 Task: Look for space in Ives Estates, United States from 10th July, 2023 to 15th July, 2023 for 7 adults in price range Rs.10000 to Rs.15000. Place can be entire place or shared room with 4 bedrooms having 7 beds and 4 bathrooms. Property type can be house, flat, guest house. Amenities needed are: wifi, TV, free parkinig on premises, gym, breakfast. Booking option can be shelf check-in. Required host language is English.
Action: Mouse moved to (409, 84)
Screenshot: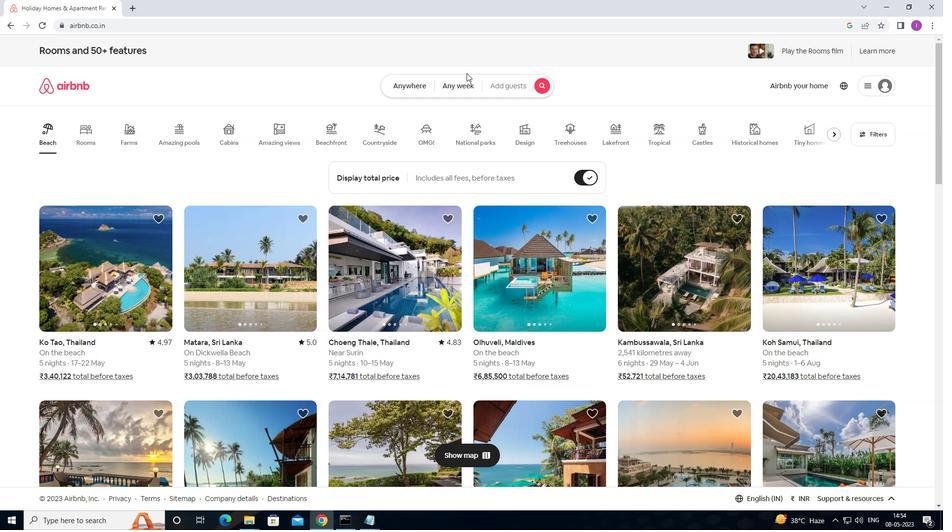 
Action: Mouse pressed left at (409, 84)
Screenshot: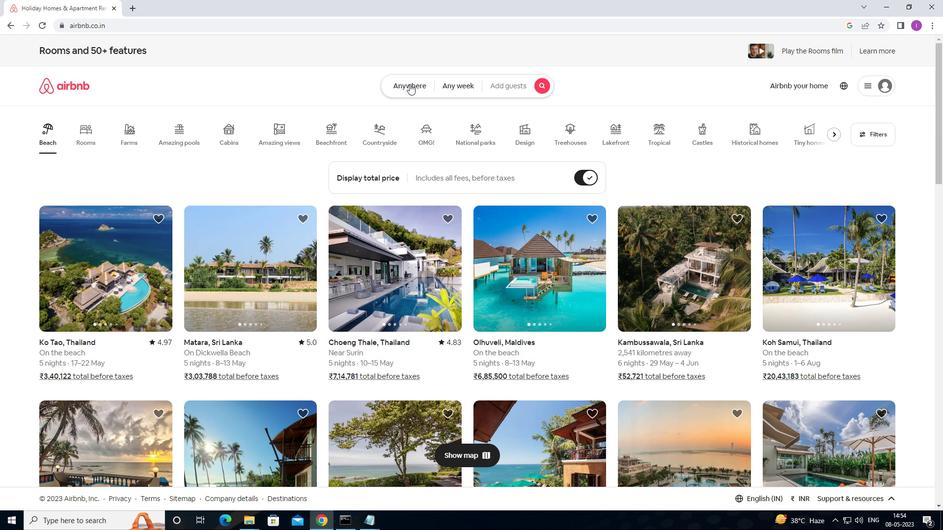 
Action: Mouse moved to (304, 128)
Screenshot: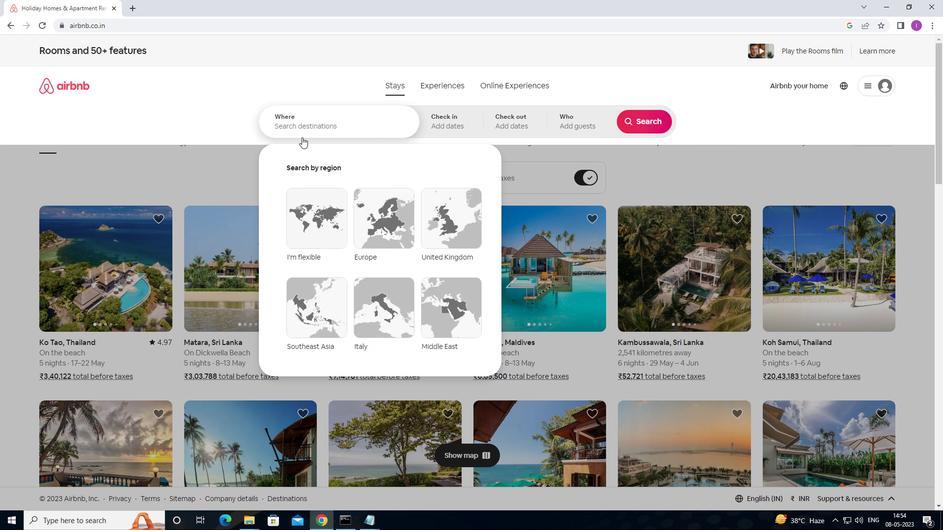 
Action: Mouse pressed left at (304, 128)
Screenshot: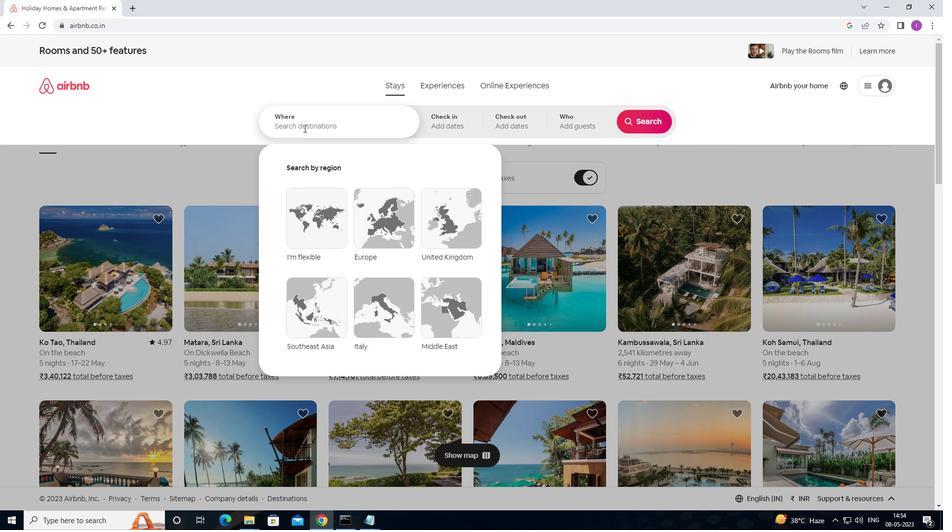 
Action: Mouse moved to (380, 122)
Screenshot: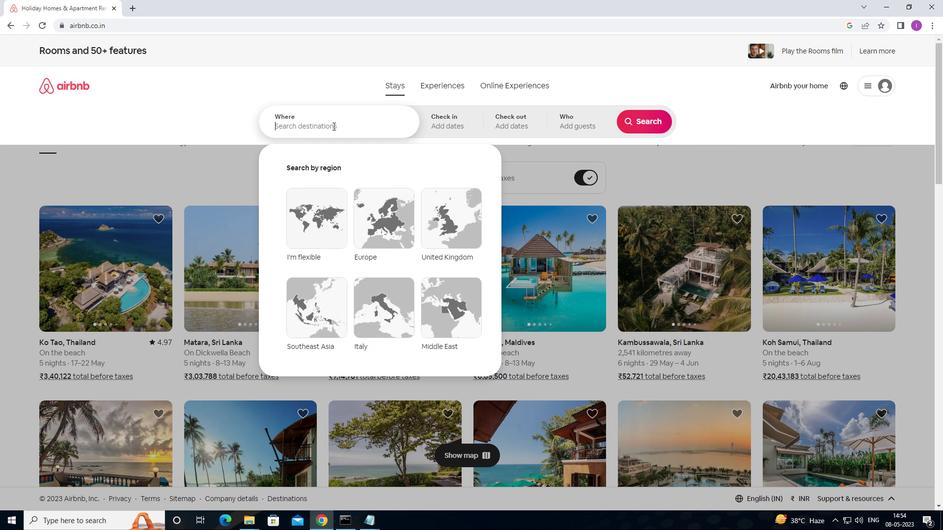 
Action: Key pressed <Key.shift><Key.shift><Key.shift><Key.shift>E<Key.backspace><Key.shift><Key.shift><Key.shift><Key.shift><Key.shift><Key.shift><Key.shift><Key.shift><Key.shift><Key.shift>IVES<Key.space><Key.shift>ESTATES,<Key.shift>UNITED<Key.space>SSTATES
Screenshot: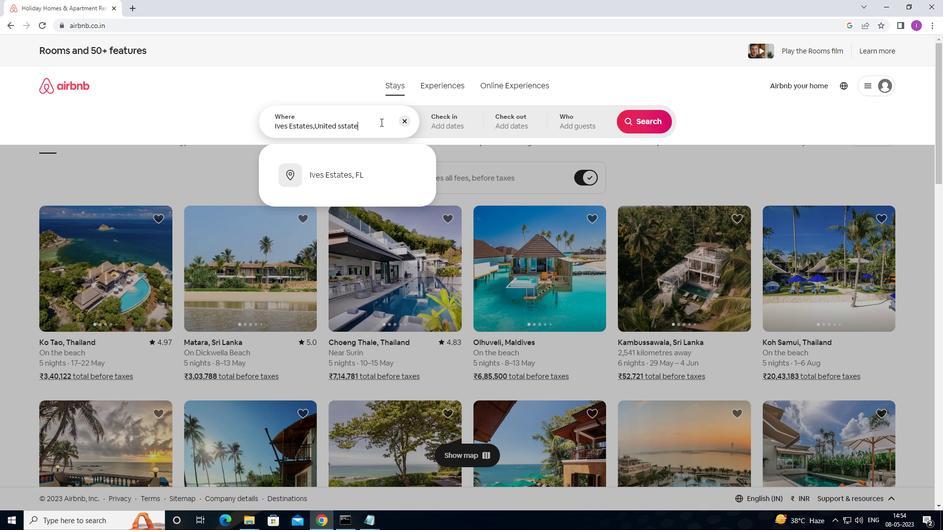
Action: Mouse moved to (339, 124)
Screenshot: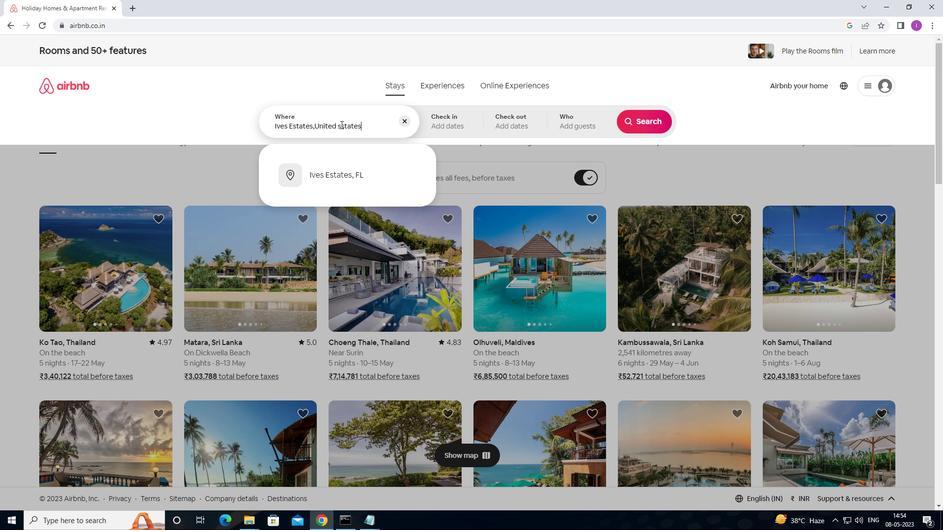 
Action: Mouse pressed left at (339, 124)
Screenshot: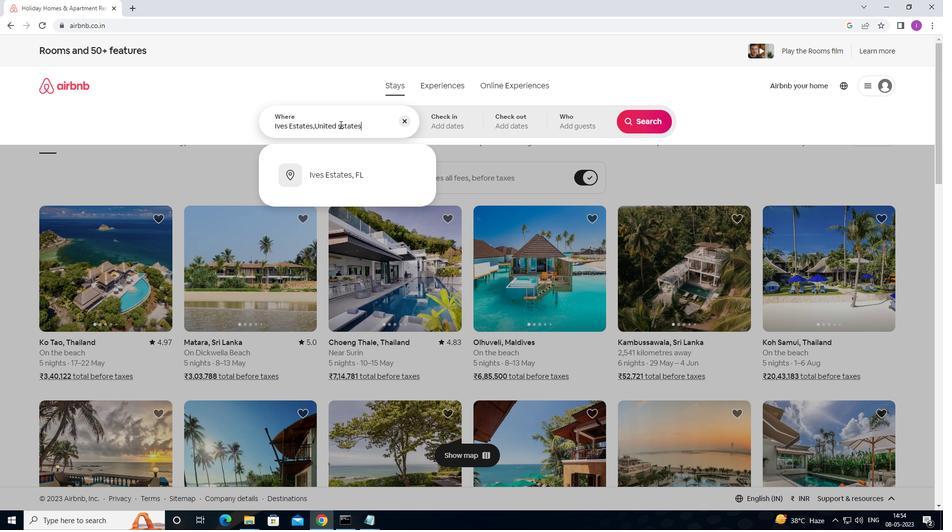 
Action: Mouse moved to (359, 132)
Screenshot: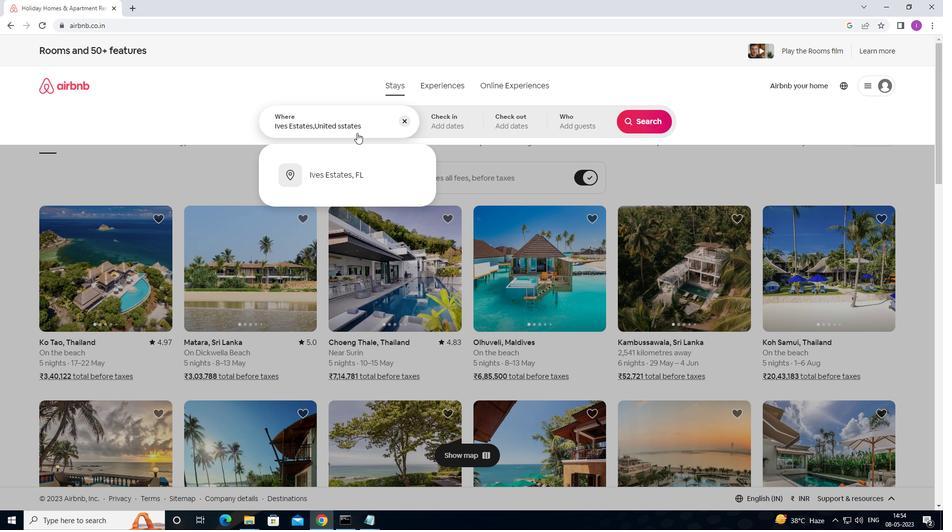 
Action: Key pressed <Key.backspace>
Screenshot: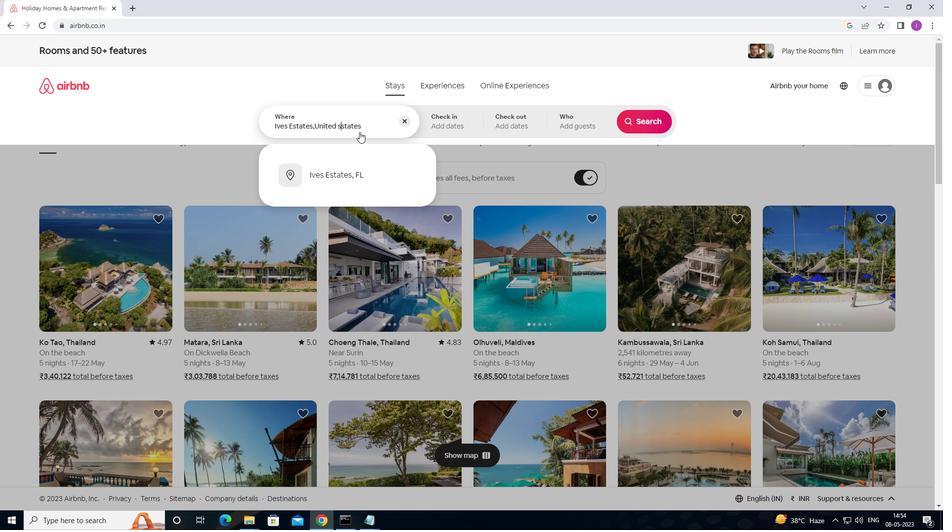 
Action: Mouse moved to (460, 127)
Screenshot: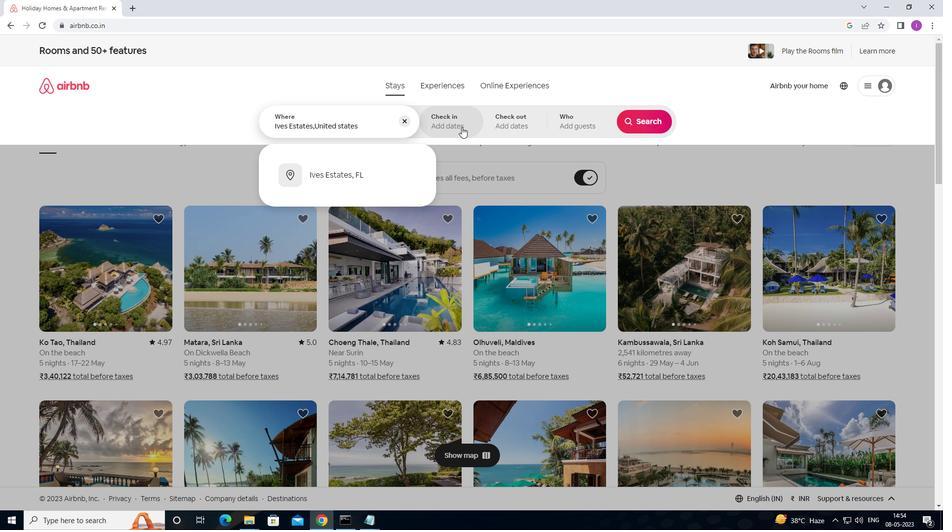 
Action: Mouse pressed left at (460, 127)
Screenshot: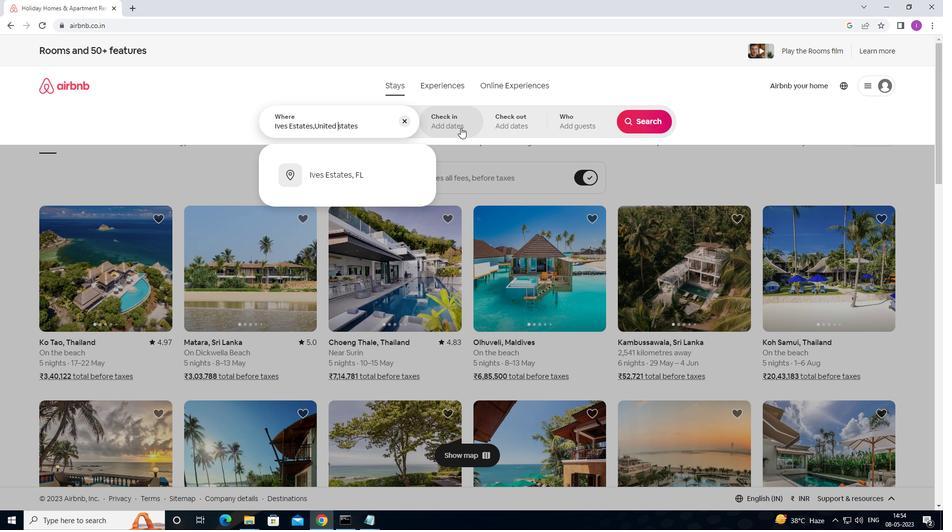 
Action: Mouse moved to (643, 202)
Screenshot: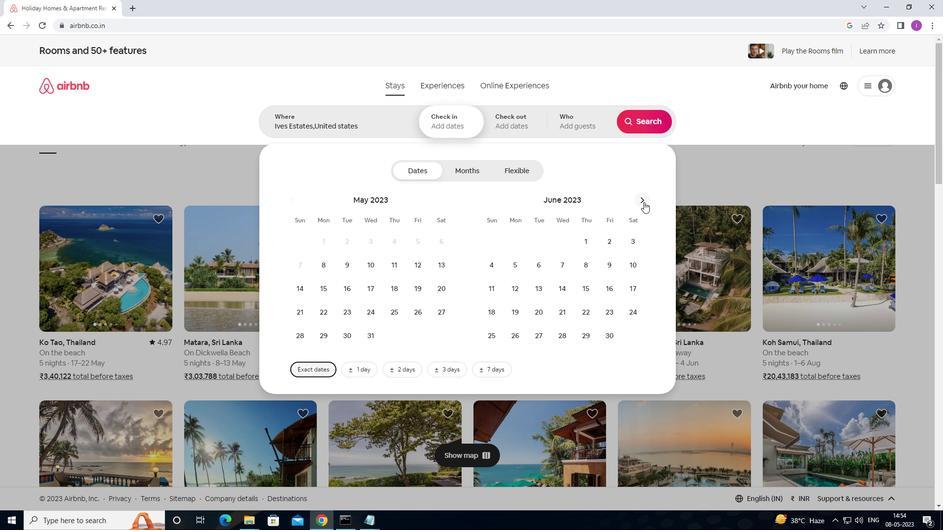 
Action: Mouse pressed left at (643, 202)
Screenshot: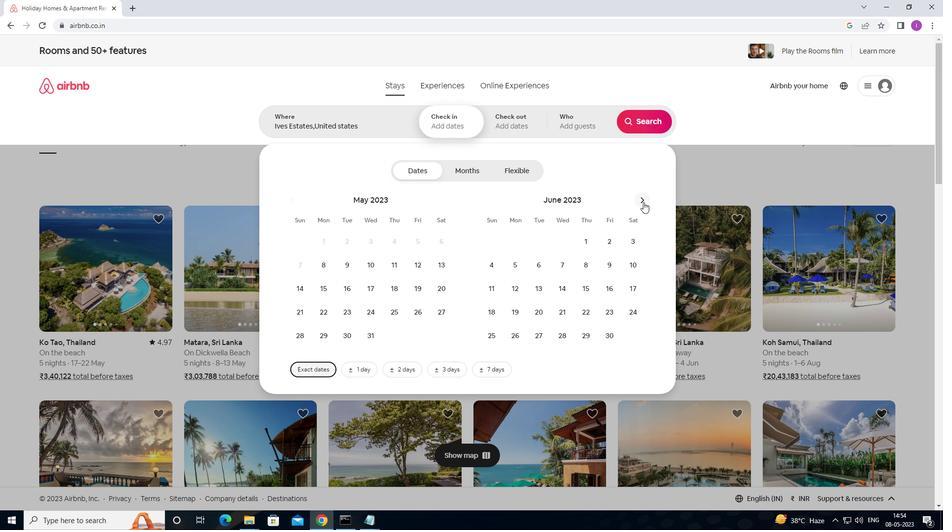 
Action: Mouse pressed left at (643, 202)
Screenshot: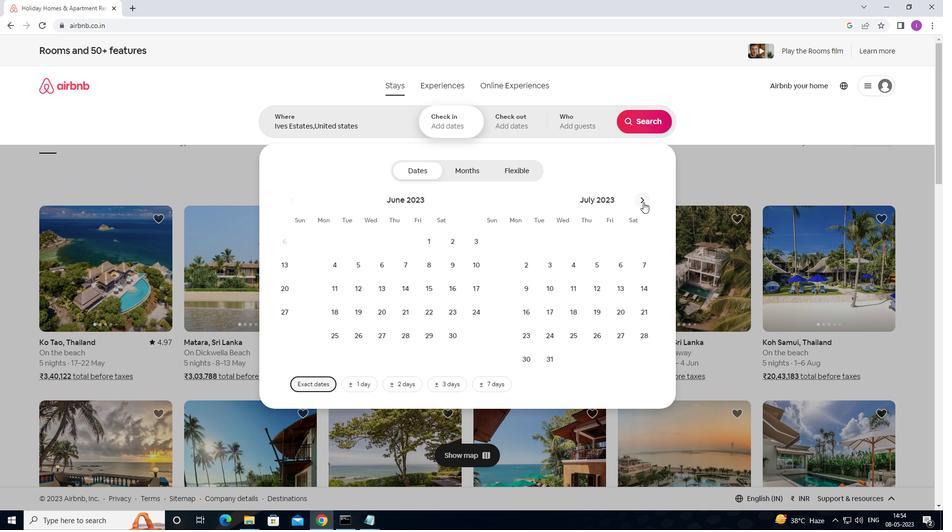 
Action: Mouse moved to (319, 288)
Screenshot: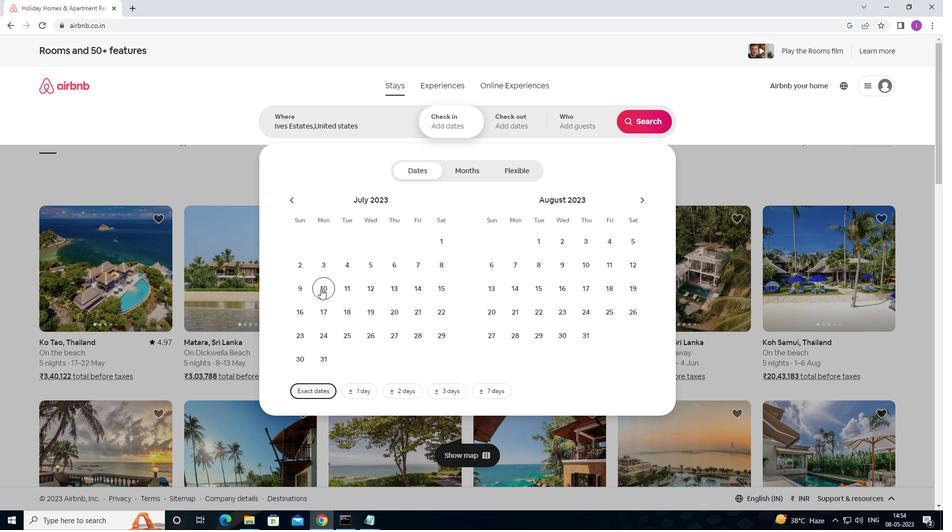 
Action: Mouse pressed left at (319, 288)
Screenshot: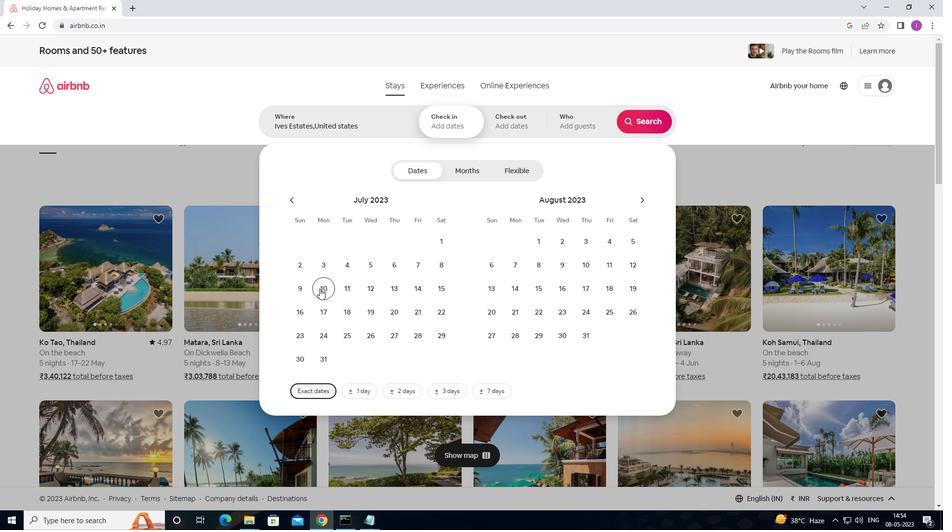 
Action: Mouse moved to (441, 295)
Screenshot: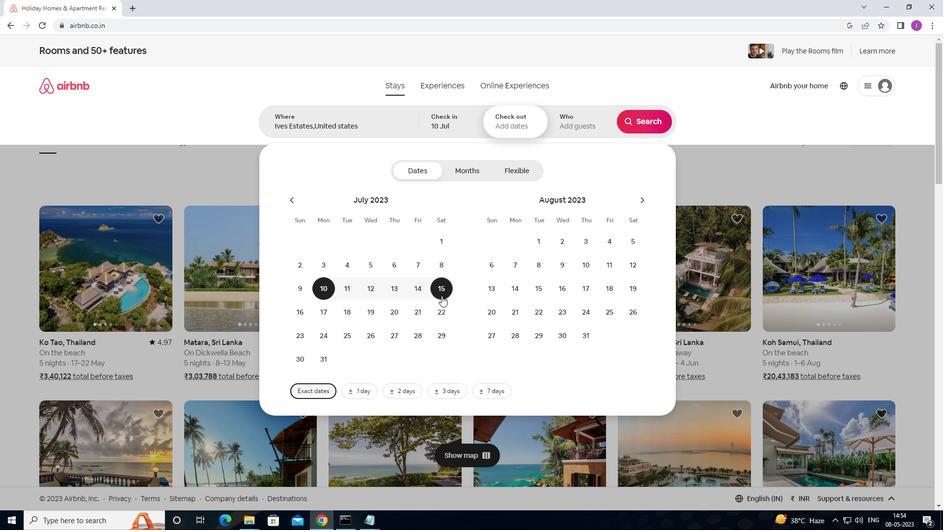 
Action: Mouse pressed left at (441, 295)
Screenshot: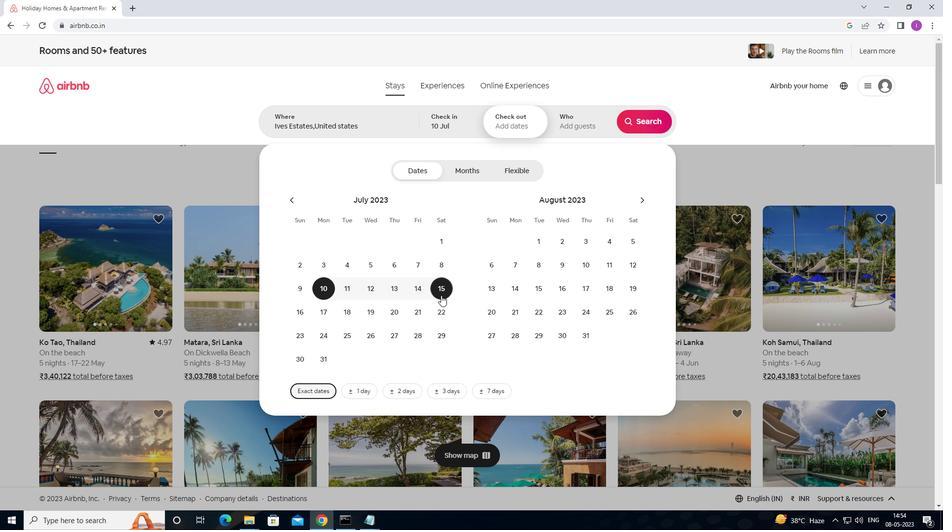 
Action: Mouse moved to (578, 133)
Screenshot: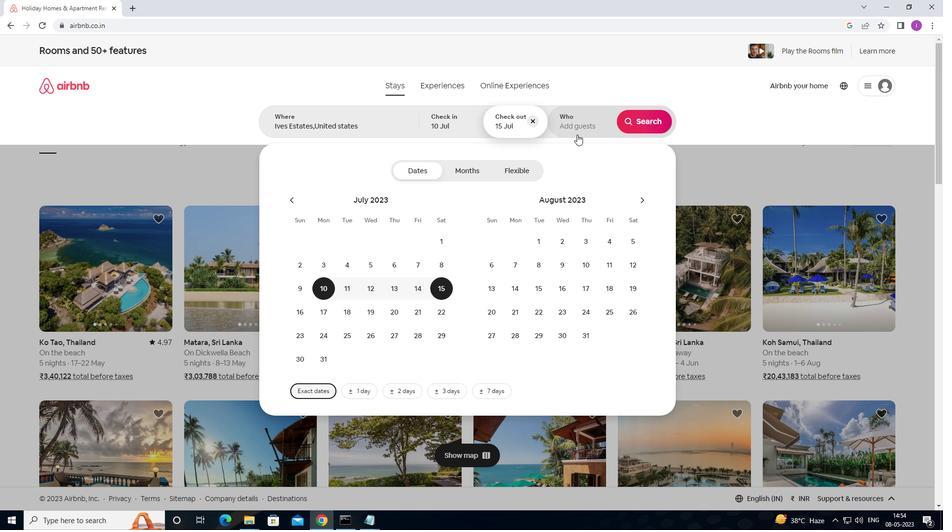 
Action: Mouse pressed left at (578, 133)
Screenshot: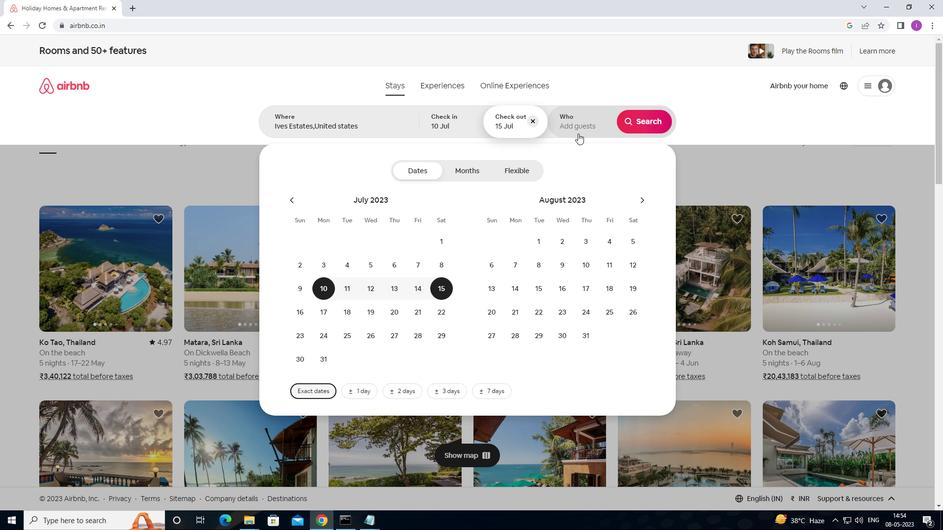
Action: Mouse moved to (648, 170)
Screenshot: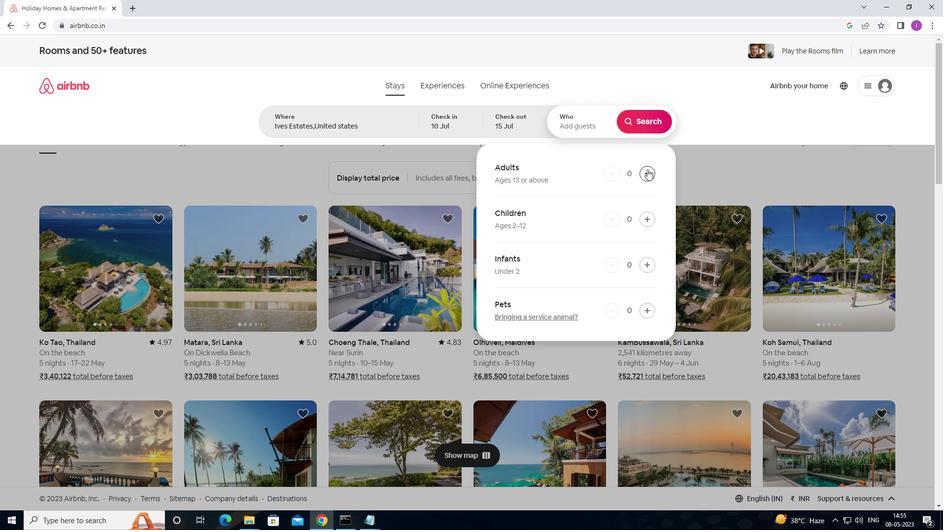 
Action: Mouse pressed left at (648, 170)
Screenshot: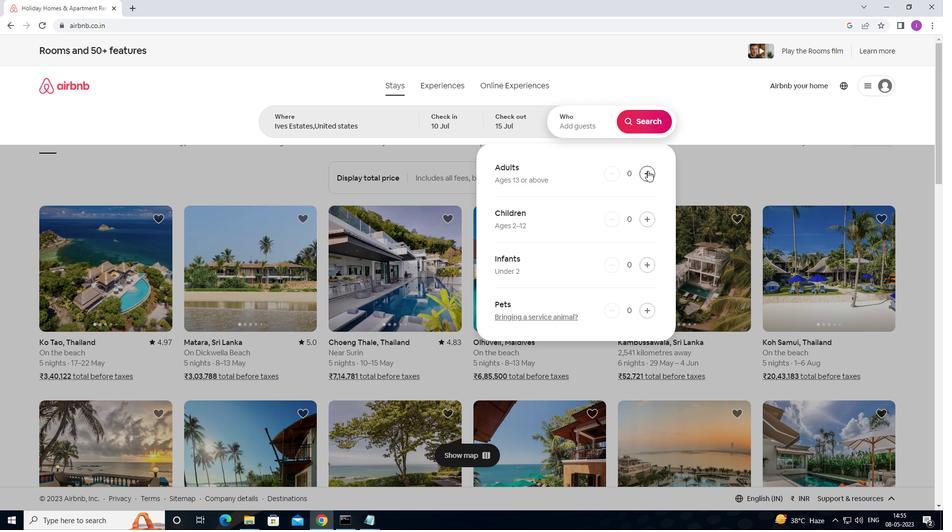 
Action: Mouse pressed left at (648, 170)
Screenshot: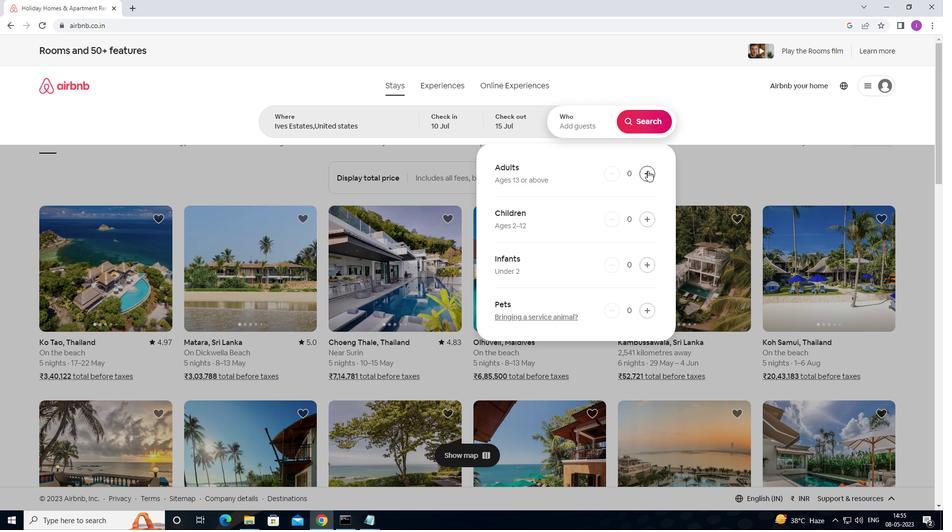 
Action: Mouse pressed left at (648, 170)
Screenshot: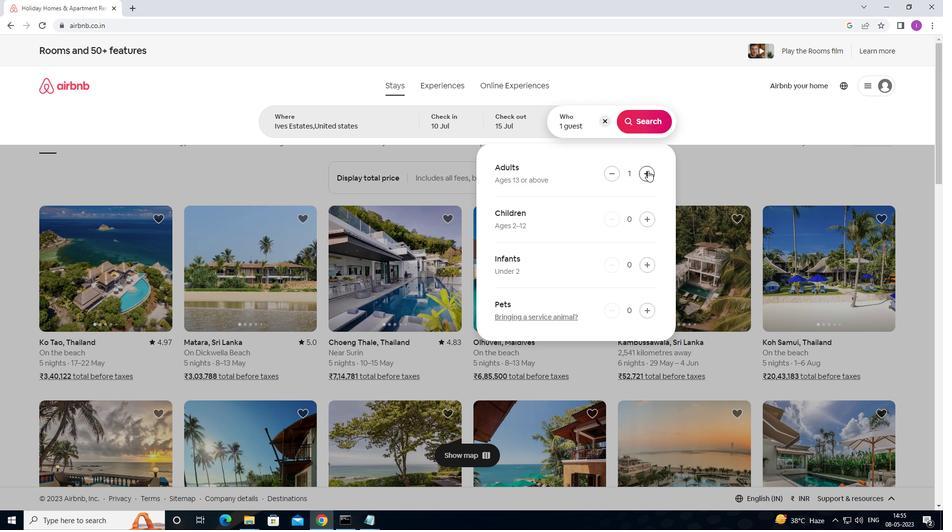 
Action: Mouse moved to (648, 170)
Screenshot: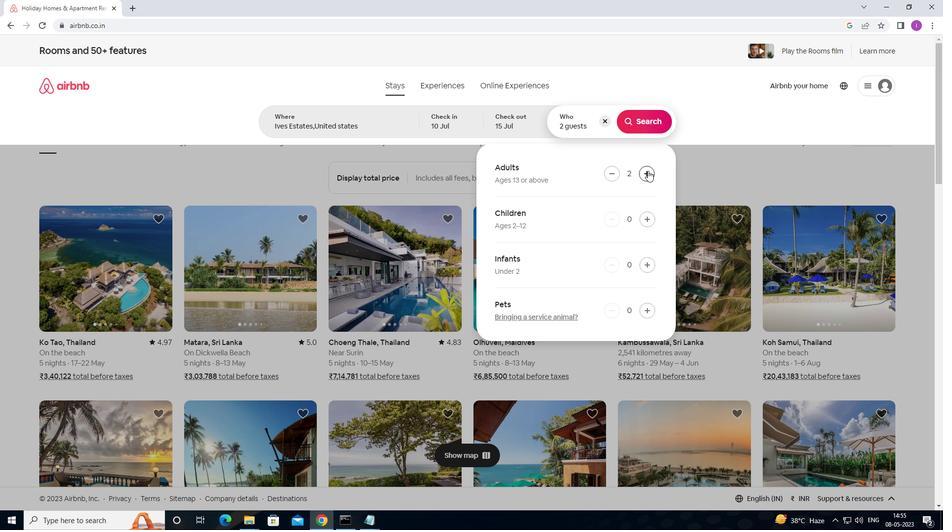 
Action: Mouse pressed left at (648, 170)
Screenshot: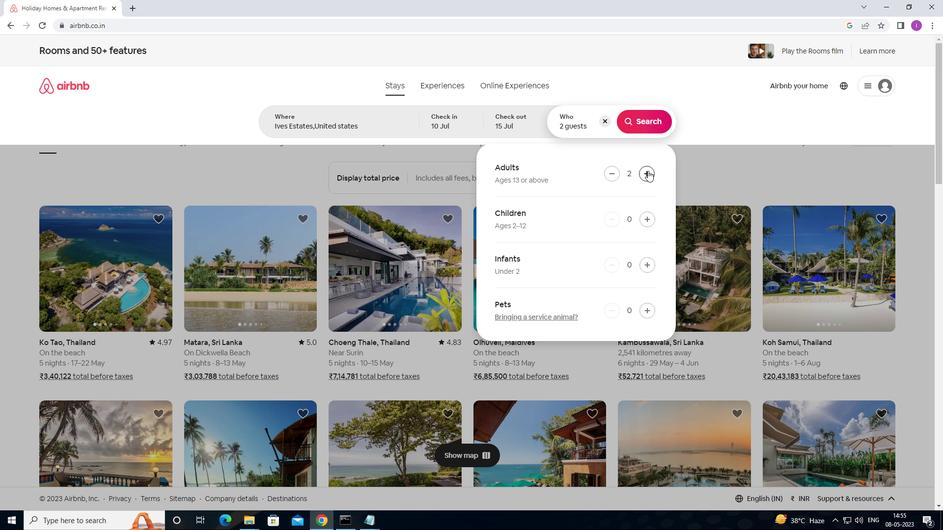 
Action: Mouse pressed left at (648, 170)
Screenshot: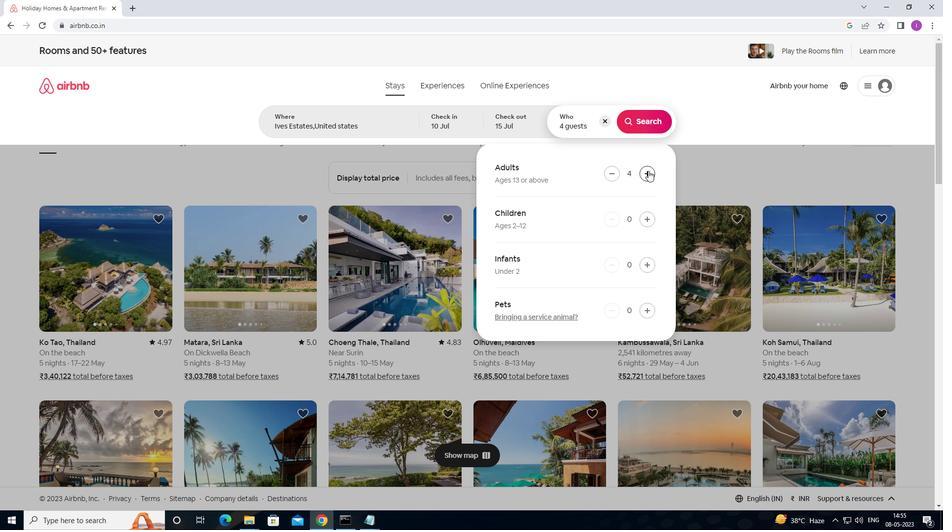 
Action: Mouse pressed left at (648, 170)
Screenshot: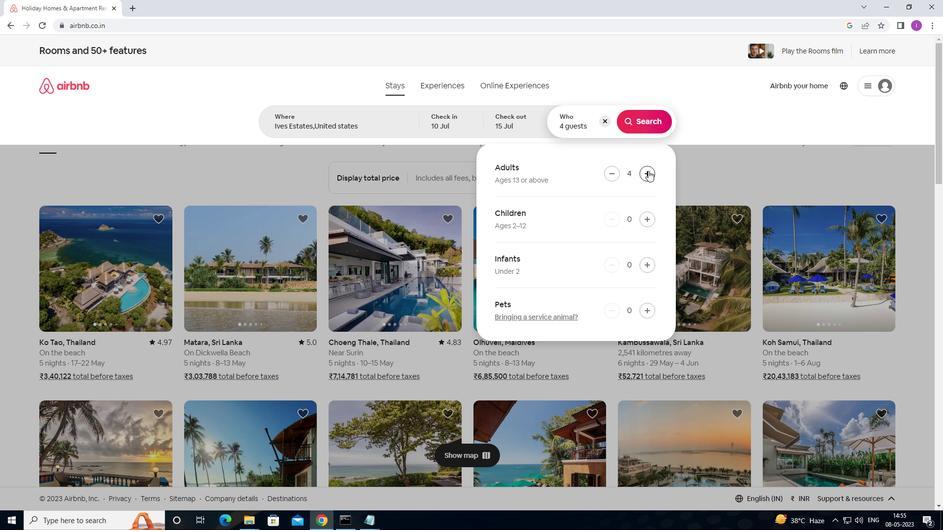 
Action: Mouse pressed left at (648, 170)
Screenshot: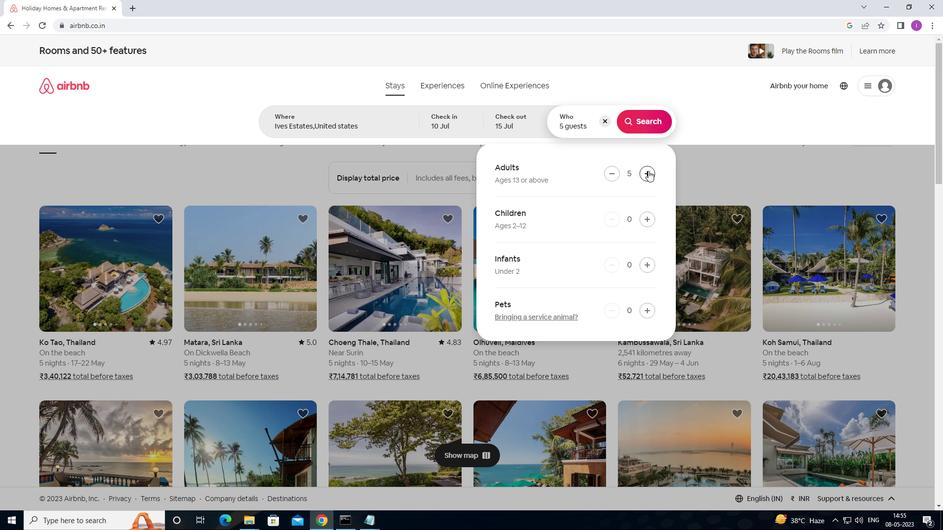 
Action: Mouse moved to (637, 119)
Screenshot: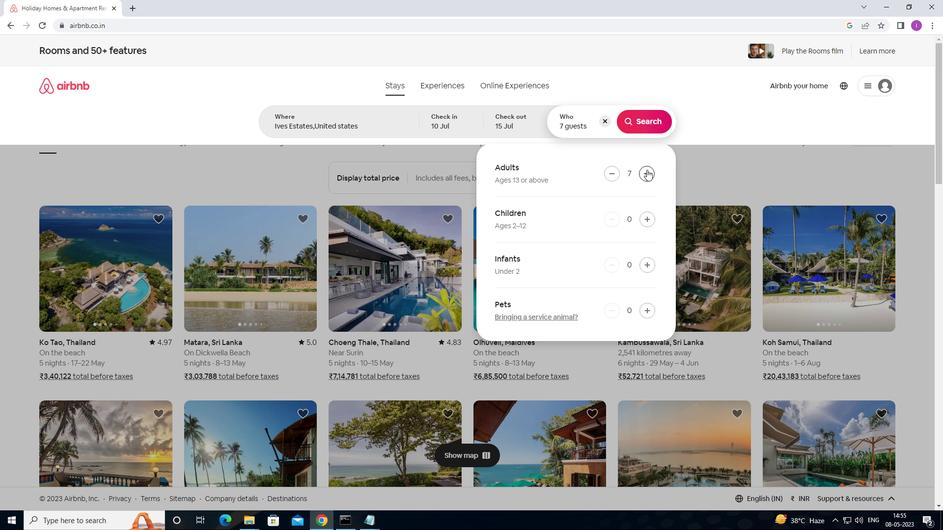 
Action: Mouse pressed left at (637, 119)
Screenshot: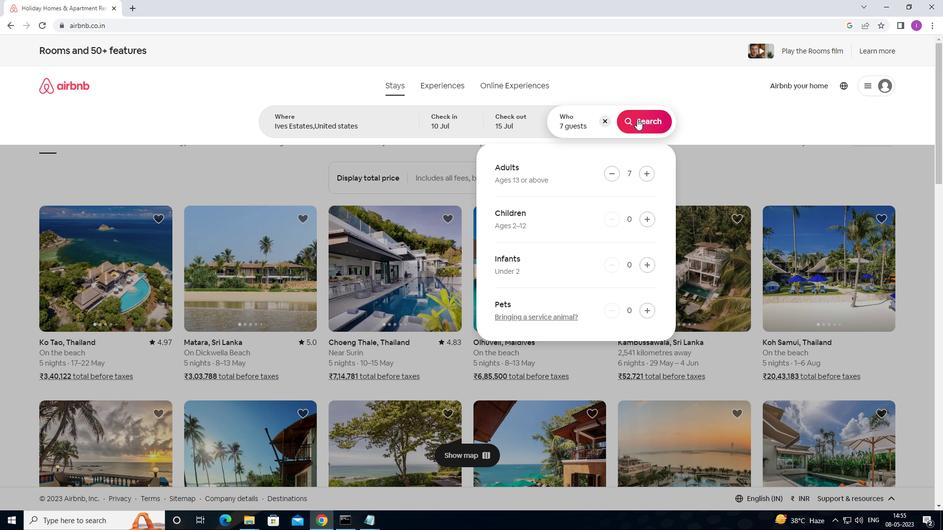 
Action: Mouse moved to (894, 95)
Screenshot: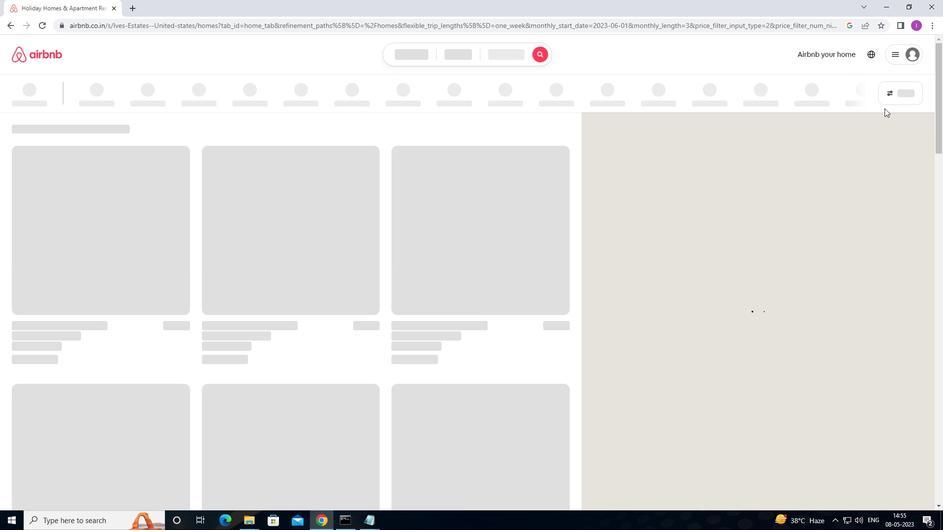 
Action: Mouse pressed left at (894, 95)
Screenshot: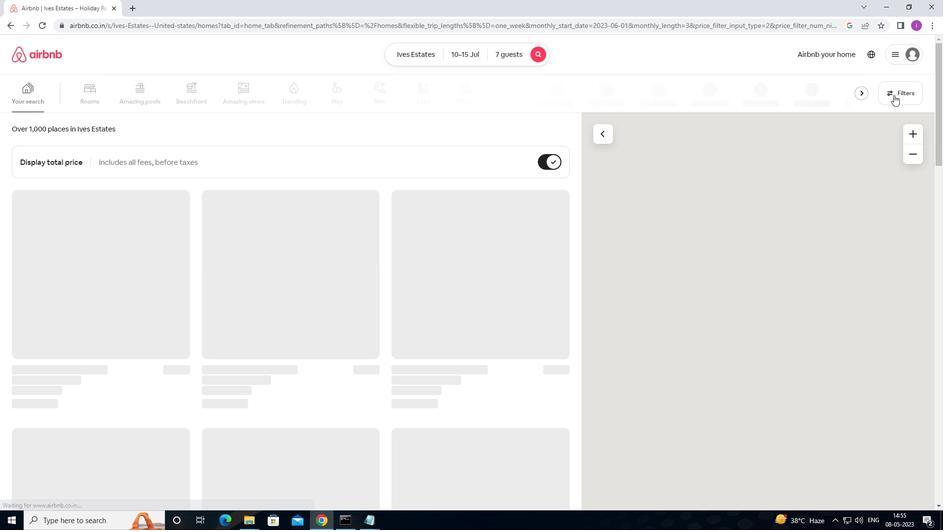 
Action: Mouse pressed left at (894, 95)
Screenshot: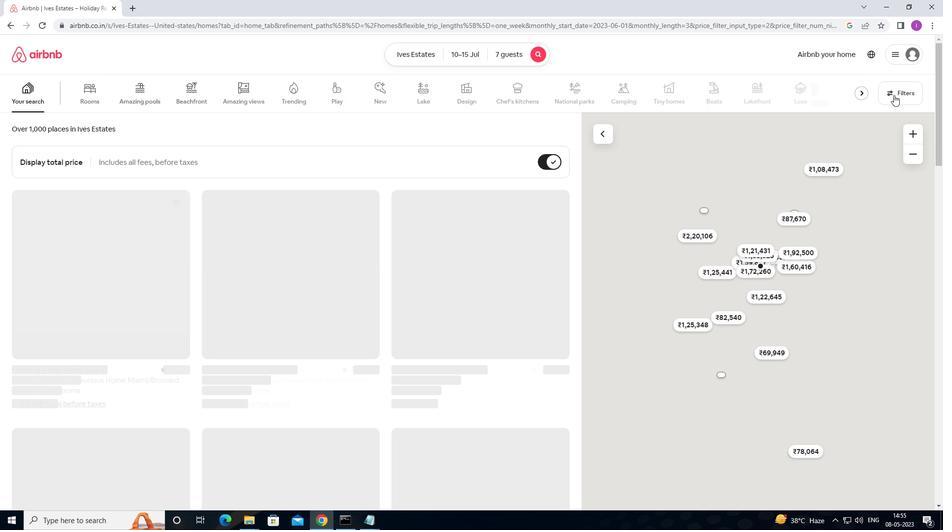 
Action: Mouse moved to (910, 98)
Screenshot: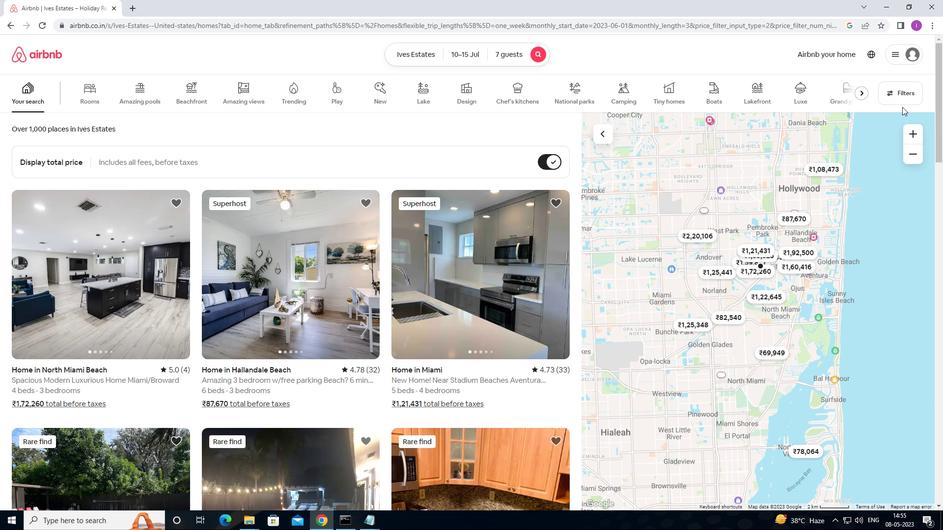 
Action: Mouse pressed left at (910, 98)
Screenshot: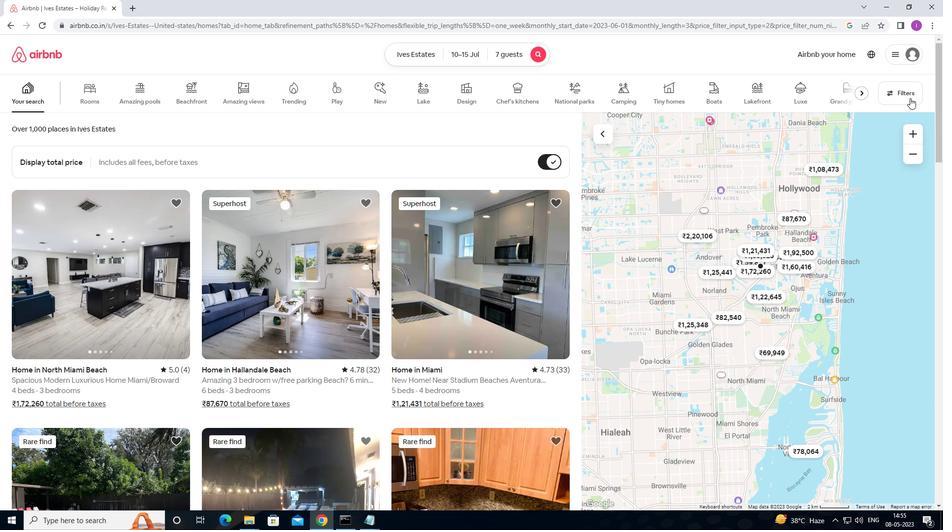 
Action: Mouse moved to (348, 335)
Screenshot: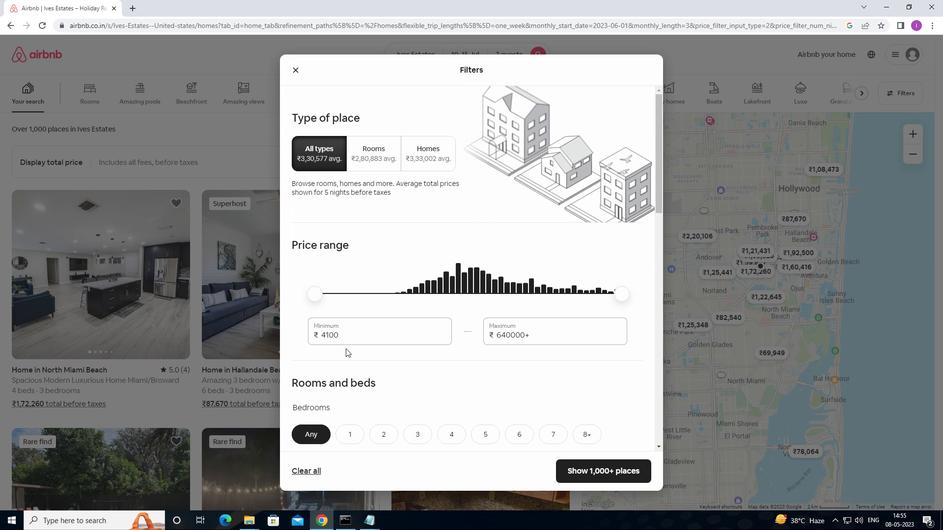 
Action: Mouse pressed left at (348, 335)
Screenshot: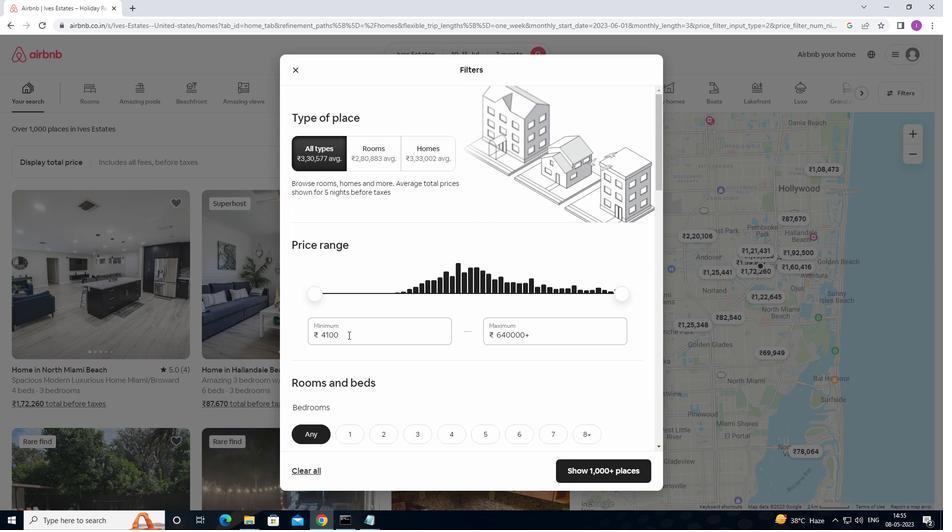
Action: Mouse moved to (336, 344)
Screenshot: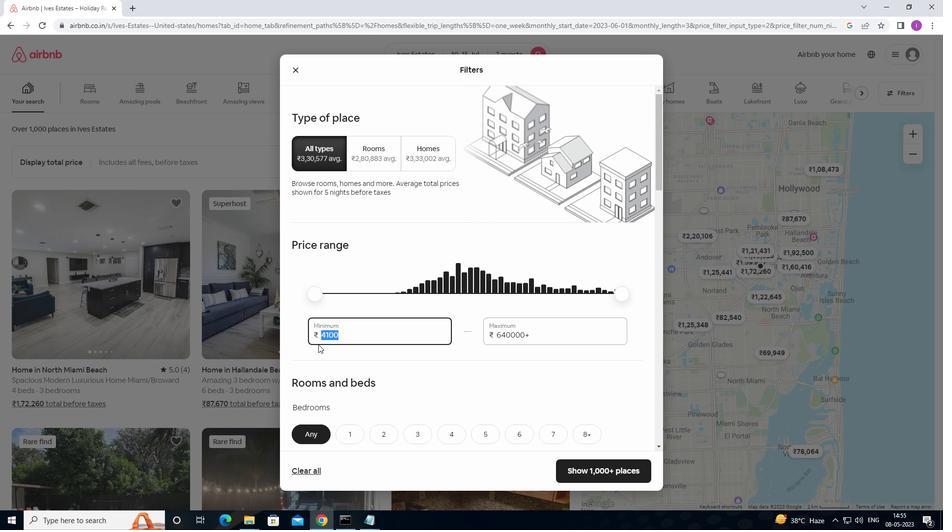 
Action: Key pressed 100
Screenshot: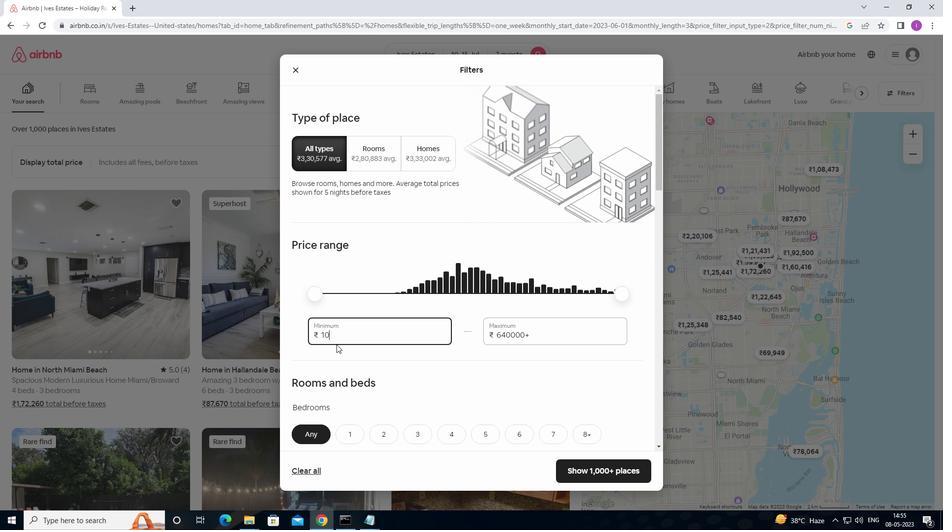 
Action: Mouse moved to (336, 344)
Screenshot: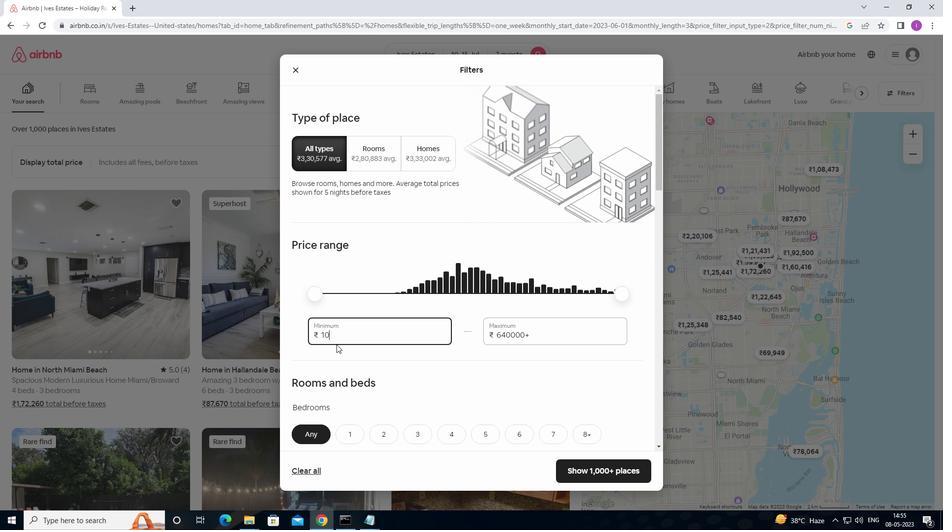 
Action: Key pressed 00
Screenshot: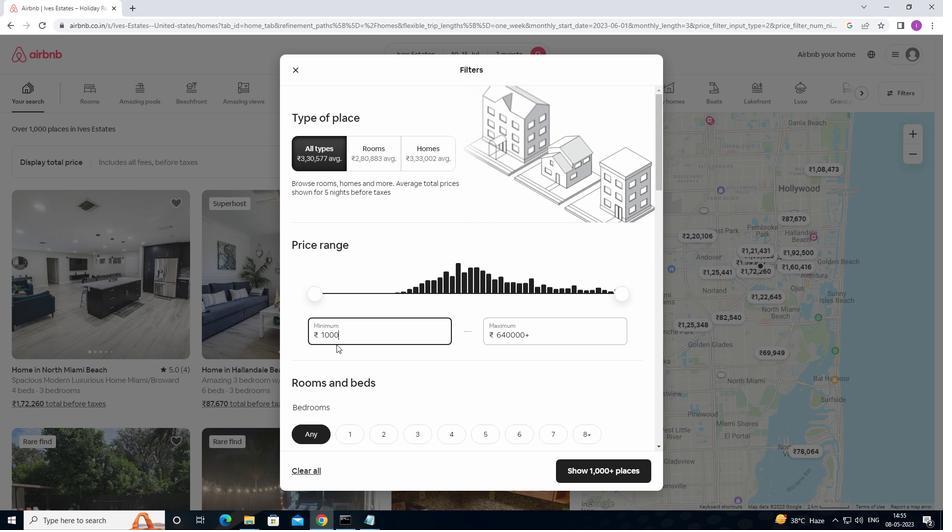 
Action: Mouse moved to (550, 336)
Screenshot: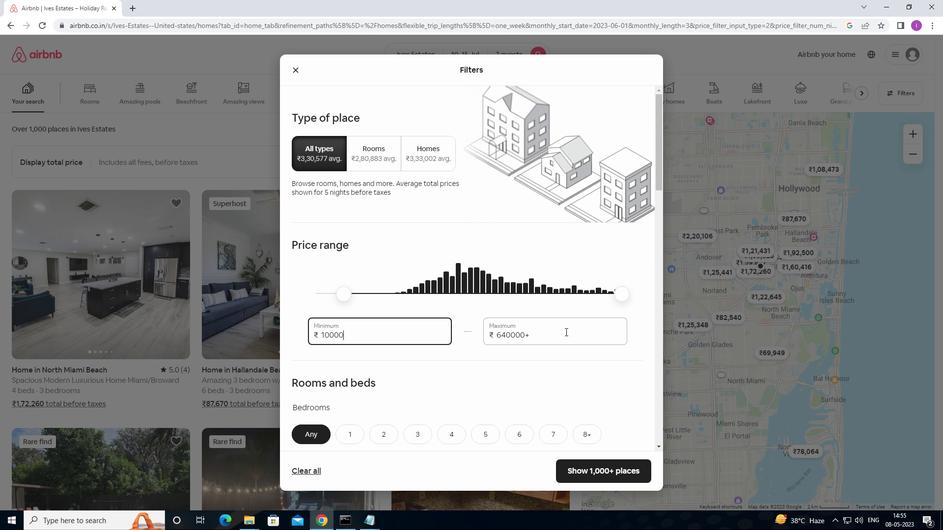 
Action: Mouse pressed left at (550, 336)
Screenshot: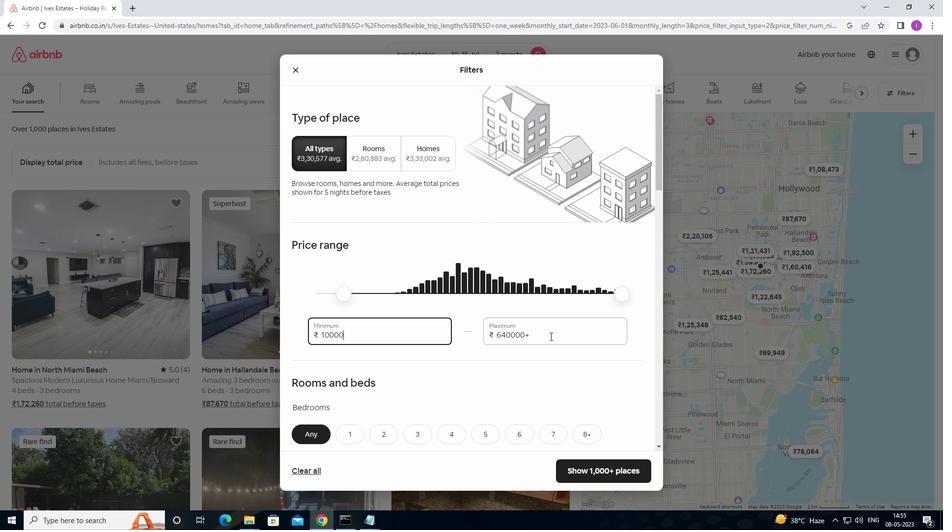 
Action: Mouse moved to (466, 332)
Screenshot: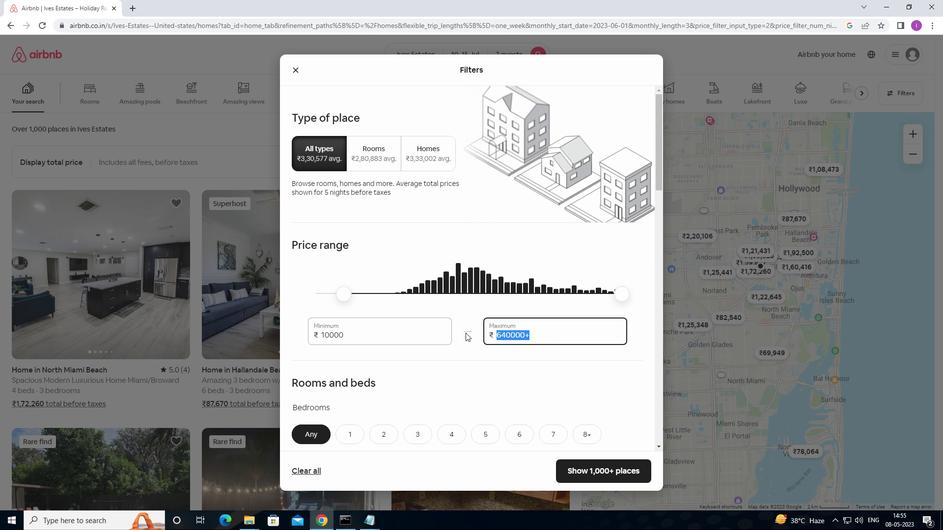 
Action: Key pressed 1
Screenshot: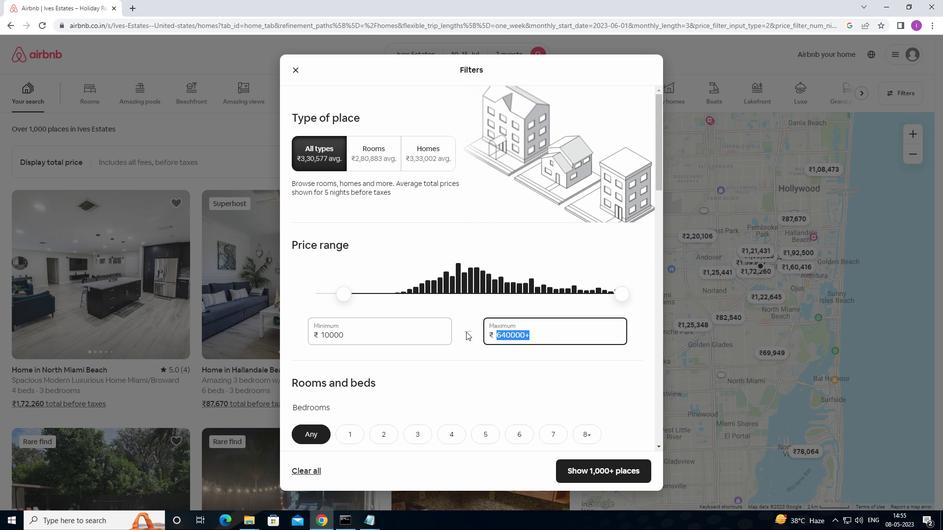 
Action: Mouse moved to (466, 332)
Screenshot: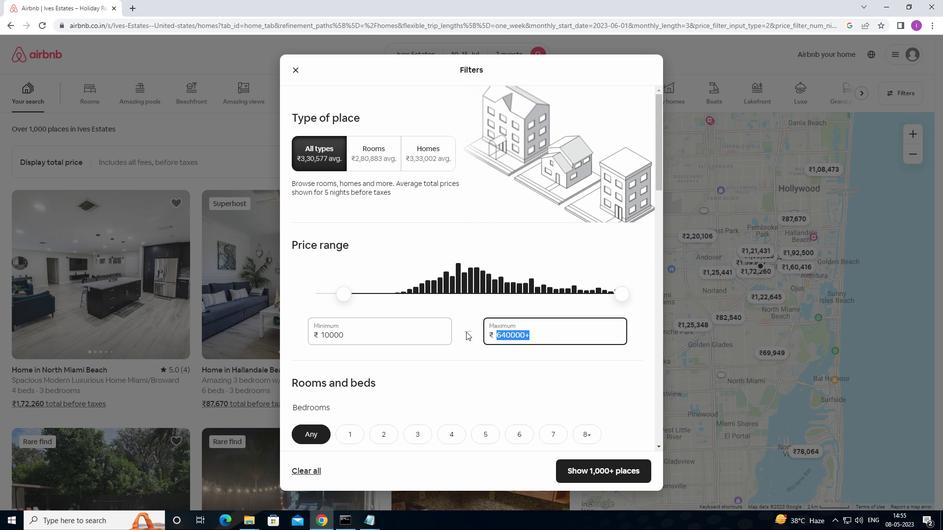 
Action: Key pressed 5
Screenshot: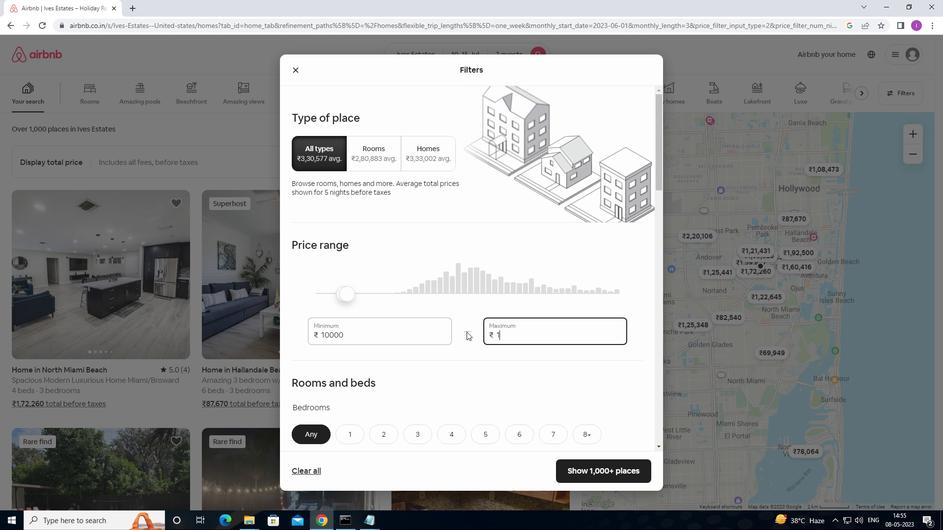 
Action: Mouse moved to (467, 331)
Screenshot: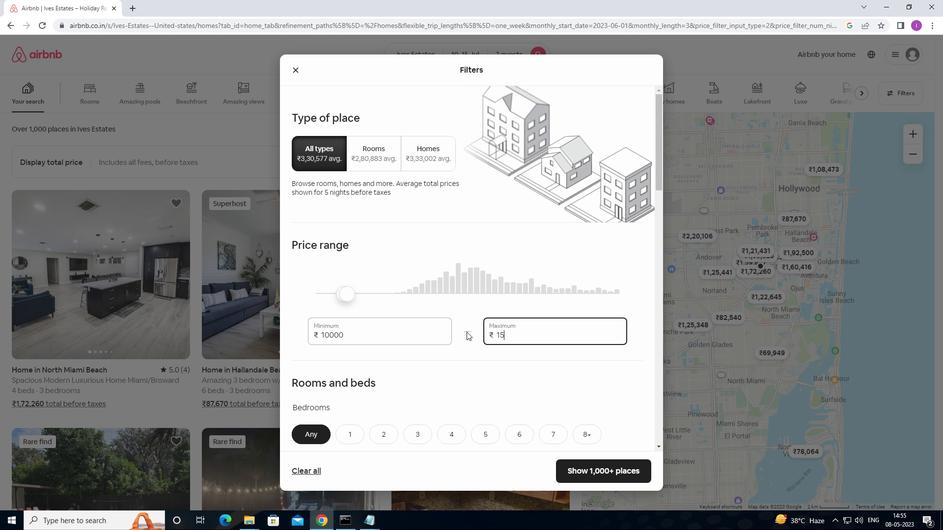 
Action: Key pressed 000
Screenshot: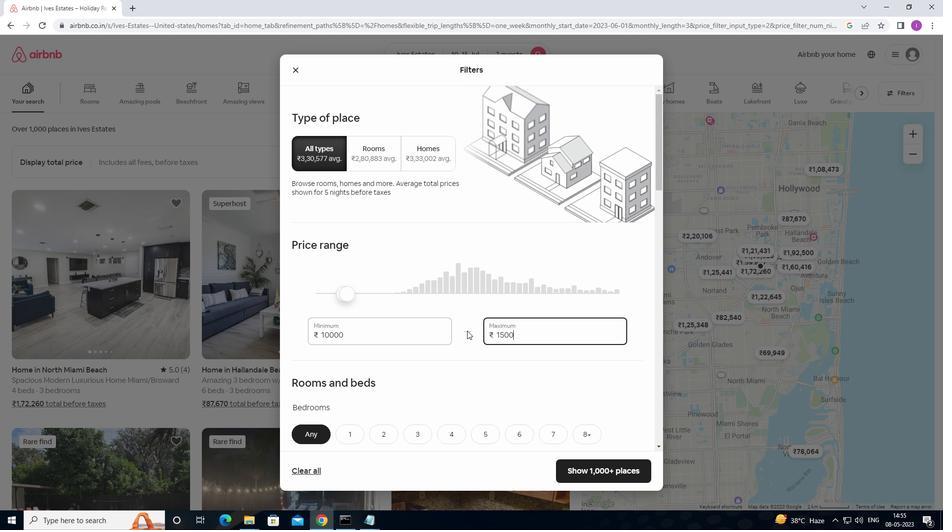 
Action: Mouse moved to (505, 330)
Screenshot: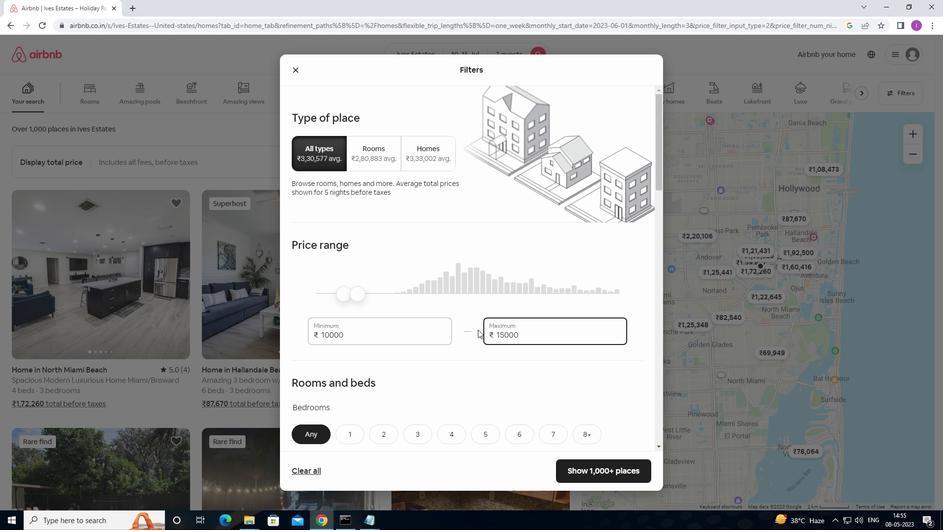 
Action: Mouse scrolled (505, 329) with delta (0, 0)
Screenshot: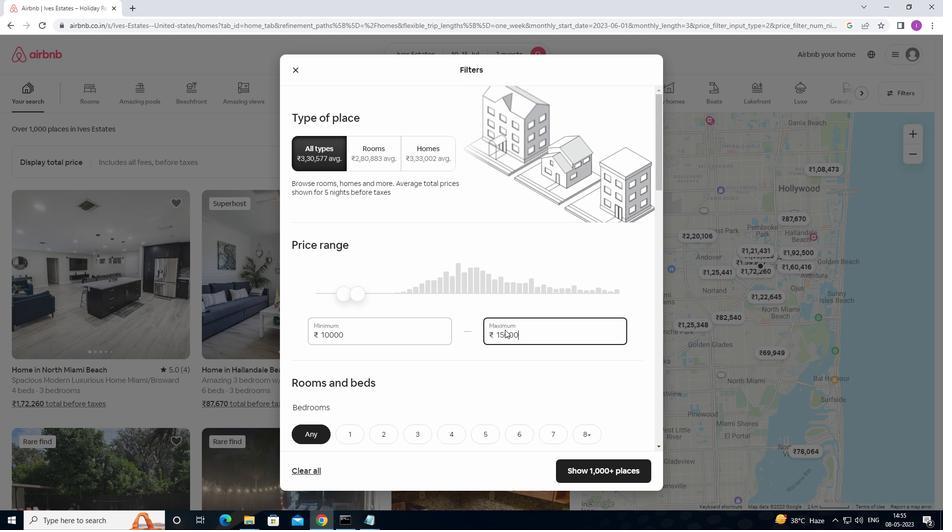 
Action: Mouse moved to (508, 328)
Screenshot: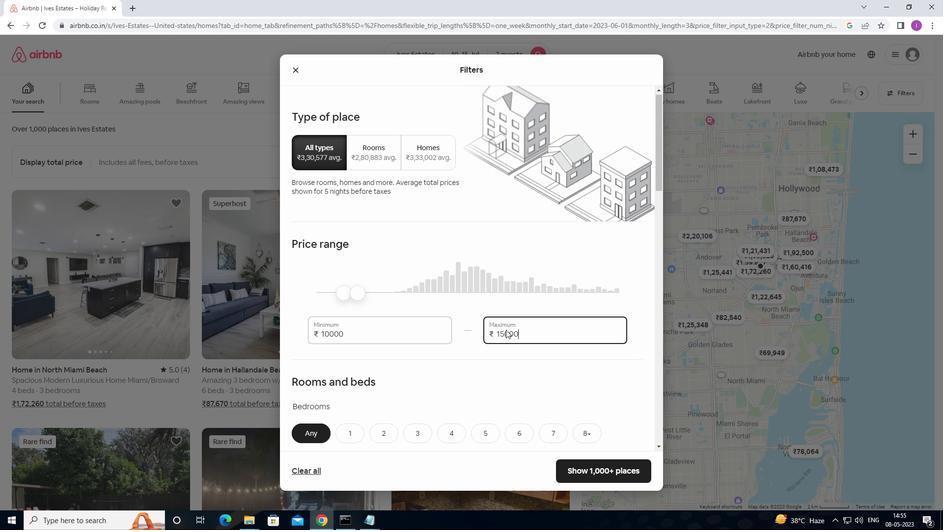 
Action: Mouse scrolled (508, 328) with delta (0, 0)
Screenshot: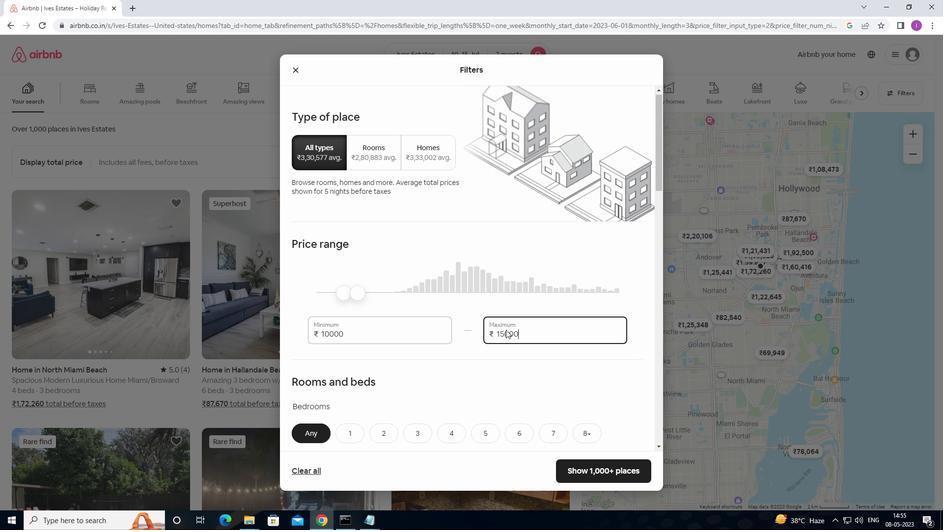 
Action: Mouse moved to (400, 327)
Screenshot: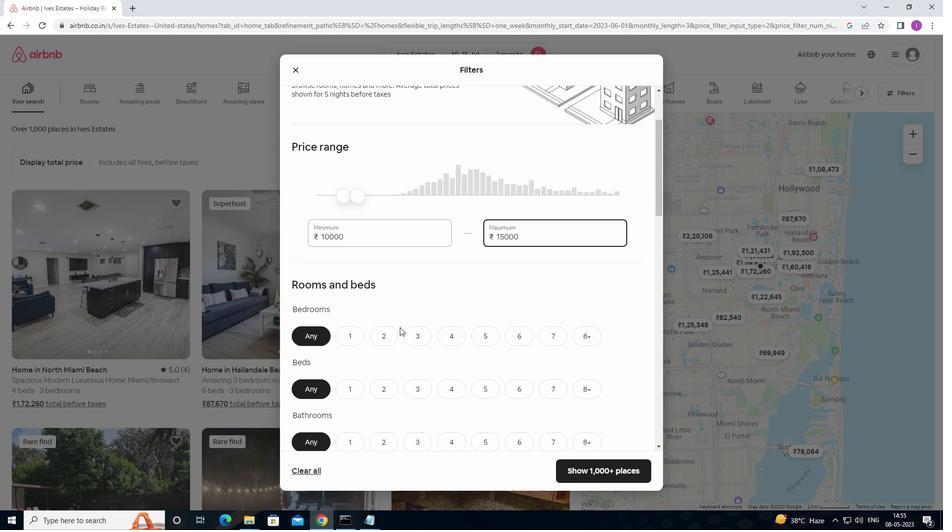 
Action: Mouse scrolled (400, 326) with delta (0, 0)
Screenshot: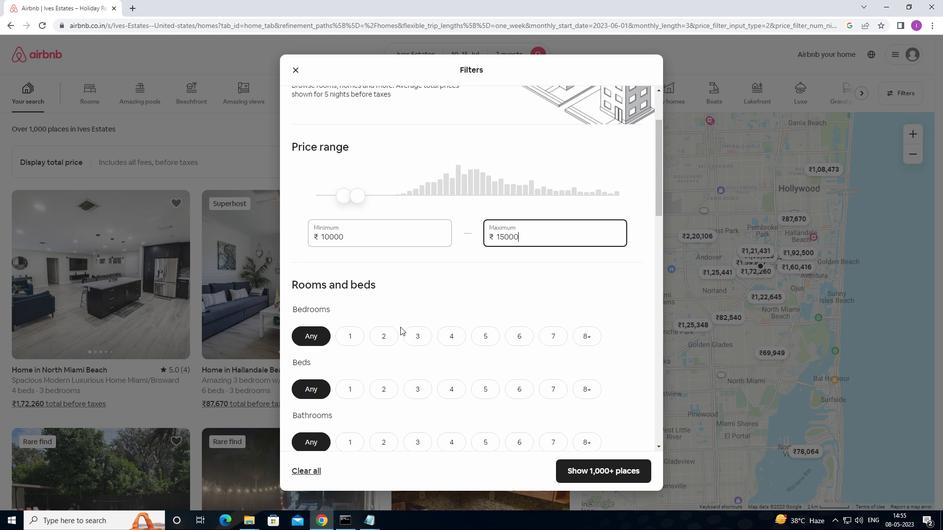 
Action: Mouse moved to (401, 326)
Screenshot: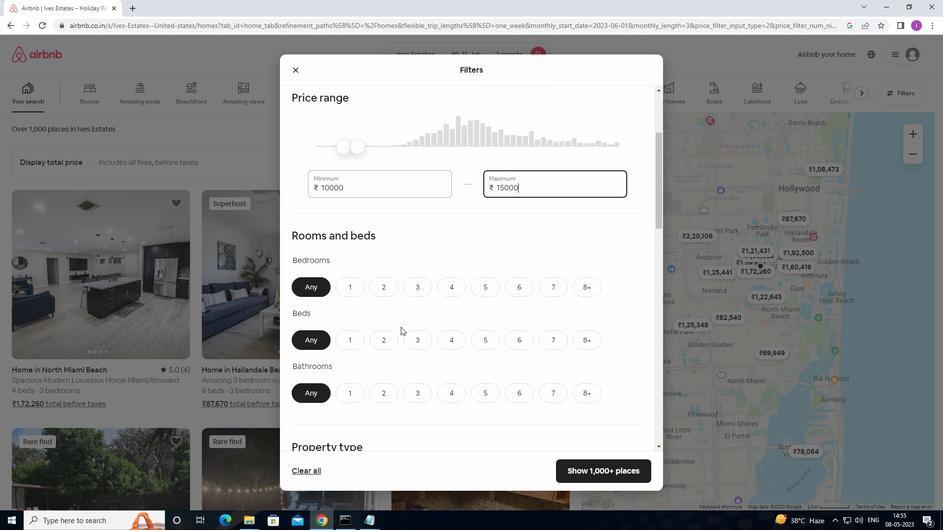 
Action: Mouse scrolled (401, 325) with delta (0, 0)
Screenshot: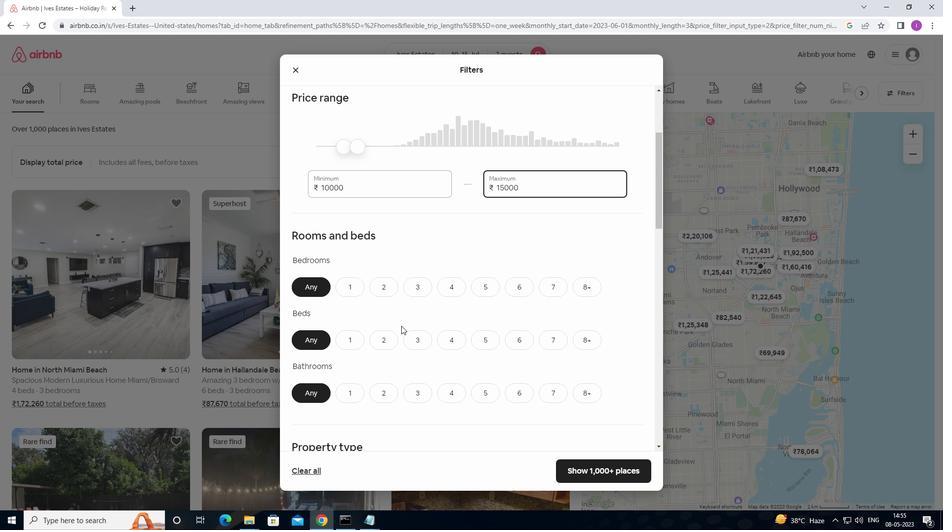 
Action: Mouse moved to (460, 234)
Screenshot: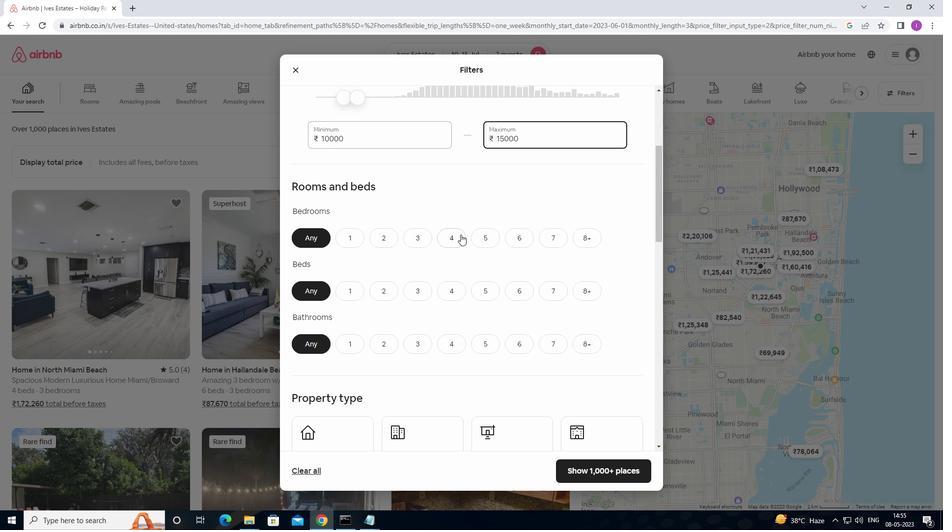 
Action: Mouse pressed left at (460, 234)
Screenshot: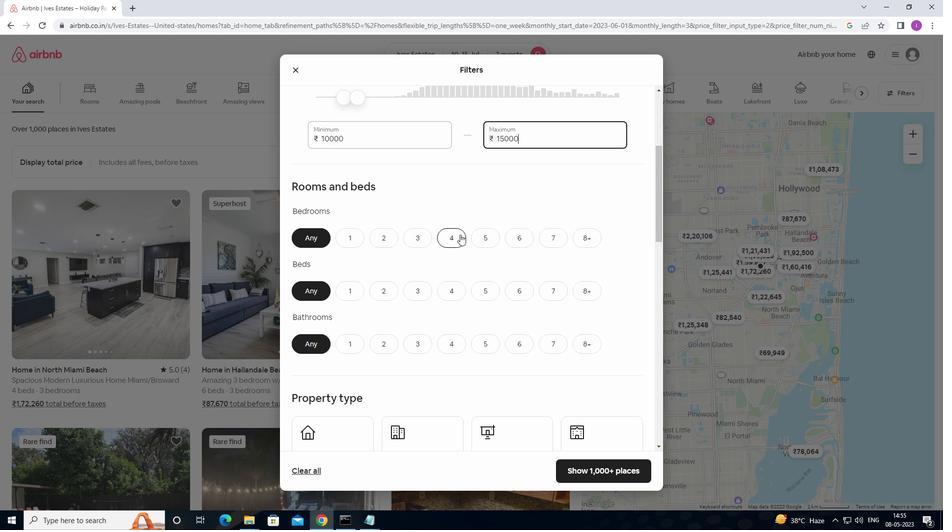 
Action: Mouse moved to (554, 290)
Screenshot: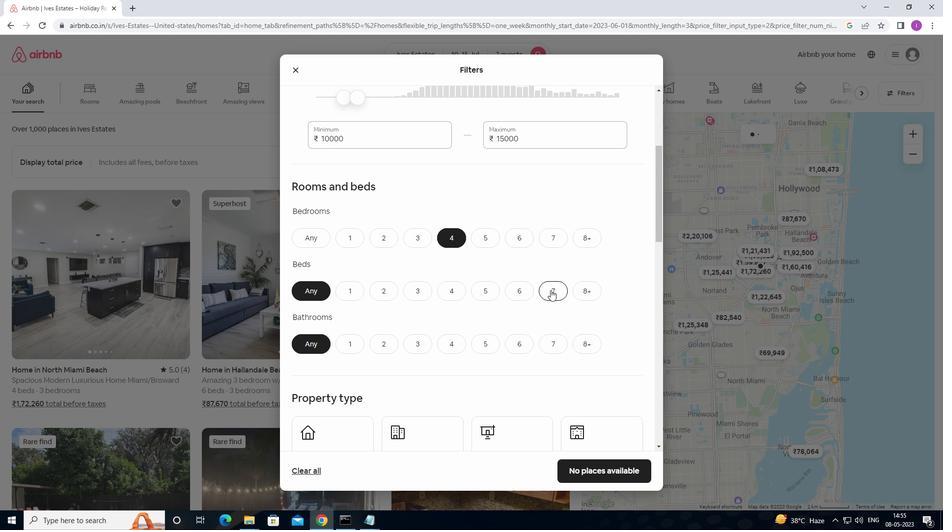 
Action: Mouse pressed left at (554, 290)
Screenshot: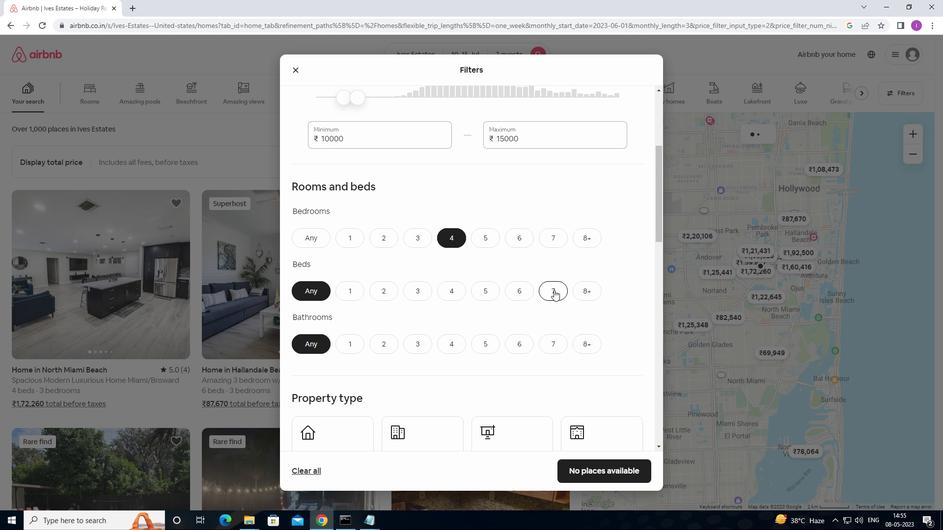
Action: Mouse moved to (458, 342)
Screenshot: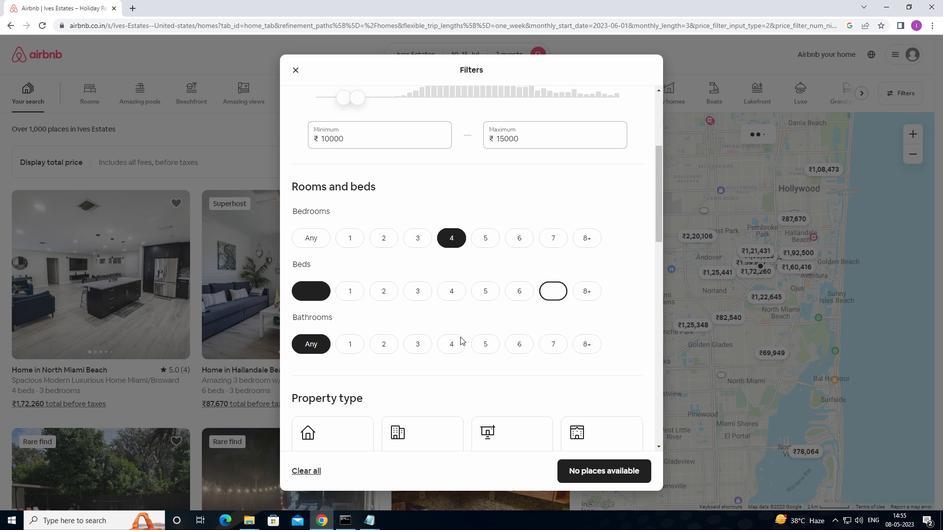 
Action: Mouse pressed left at (458, 342)
Screenshot: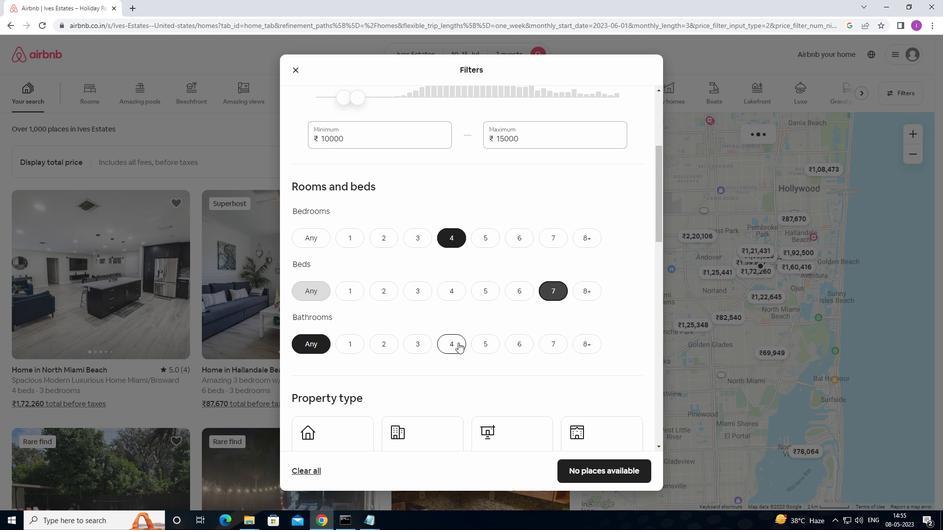 
Action: Mouse pressed left at (458, 342)
Screenshot: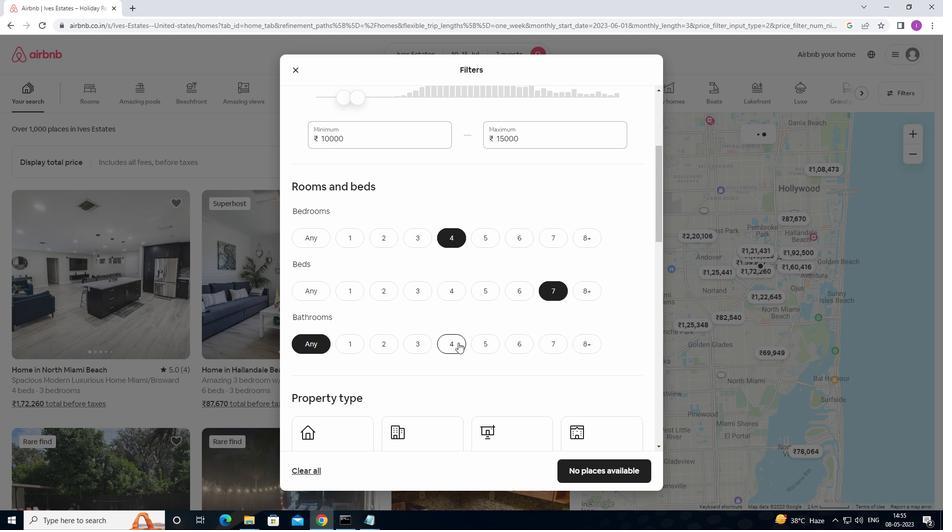 
Action: Mouse moved to (348, 281)
Screenshot: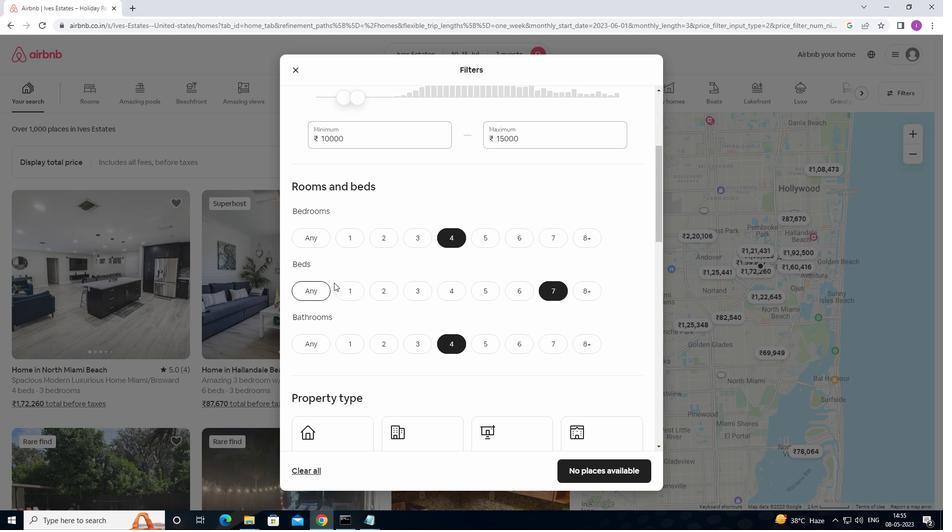 
Action: Mouse scrolled (348, 280) with delta (0, 0)
Screenshot: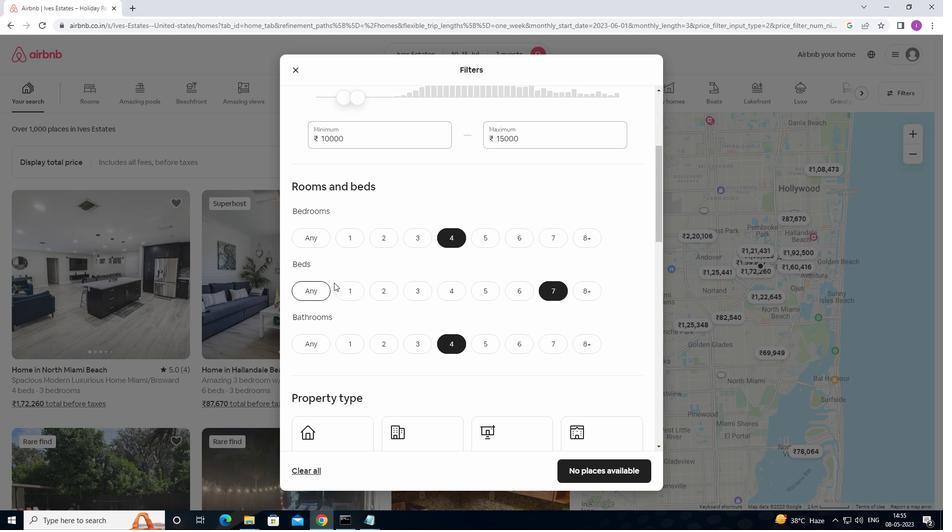 
Action: Mouse moved to (360, 282)
Screenshot: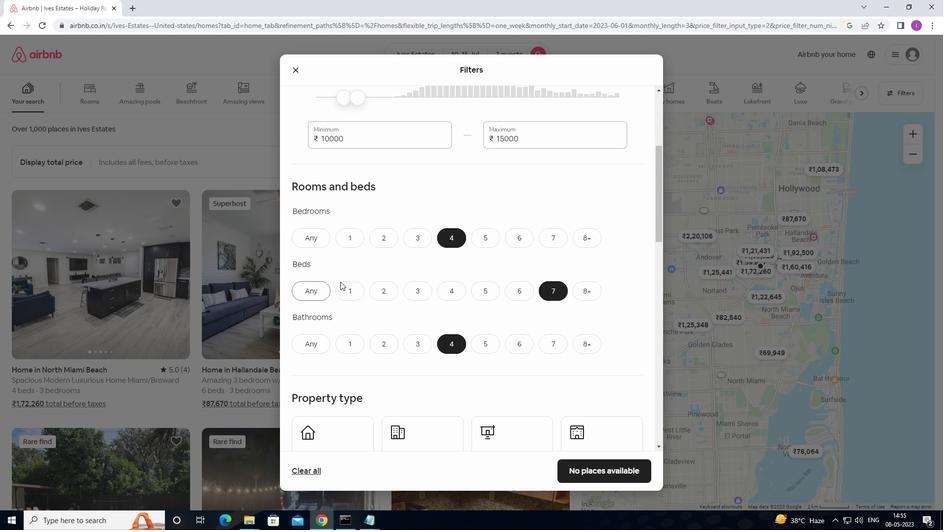 
Action: Mouse scrolled (360, 281) with delta (0, 0)
Screenshot: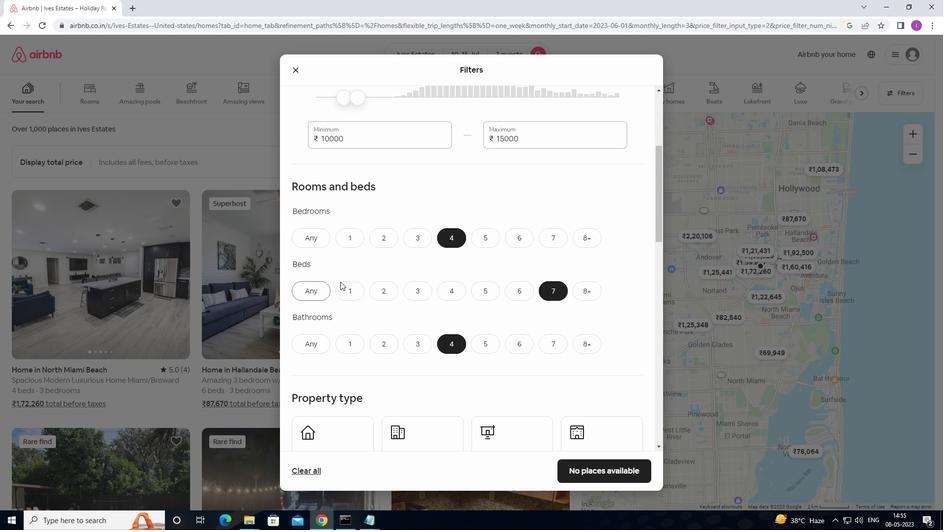 
Action: Mouse moved to (363, 282)
Screenshot: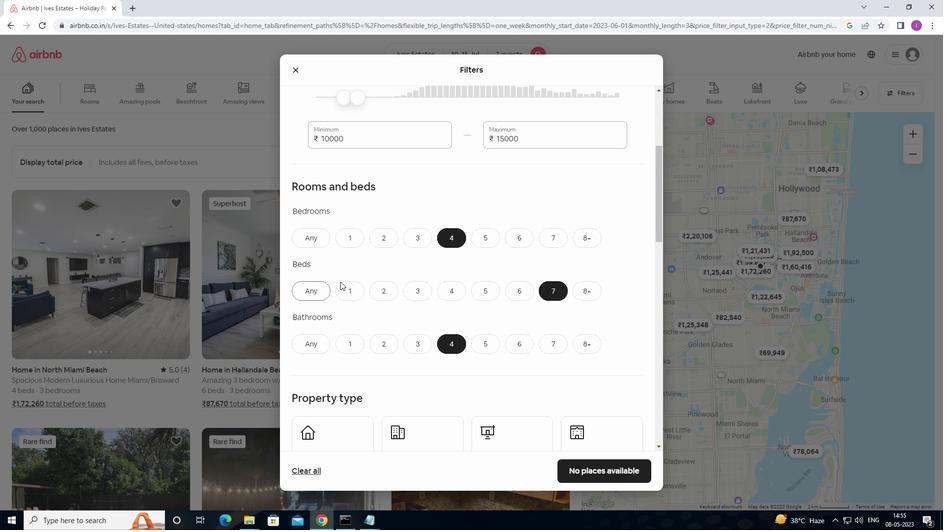 
Action: Mouse scrolled (363, 282) with delta (0, 0)
Screenshot: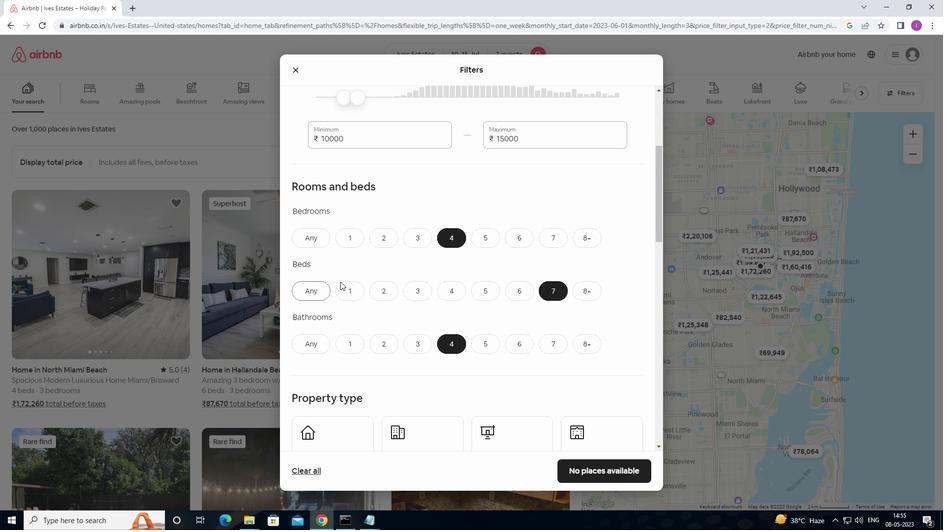 
Action: Mouse moved to (330, 283)
Screenshot: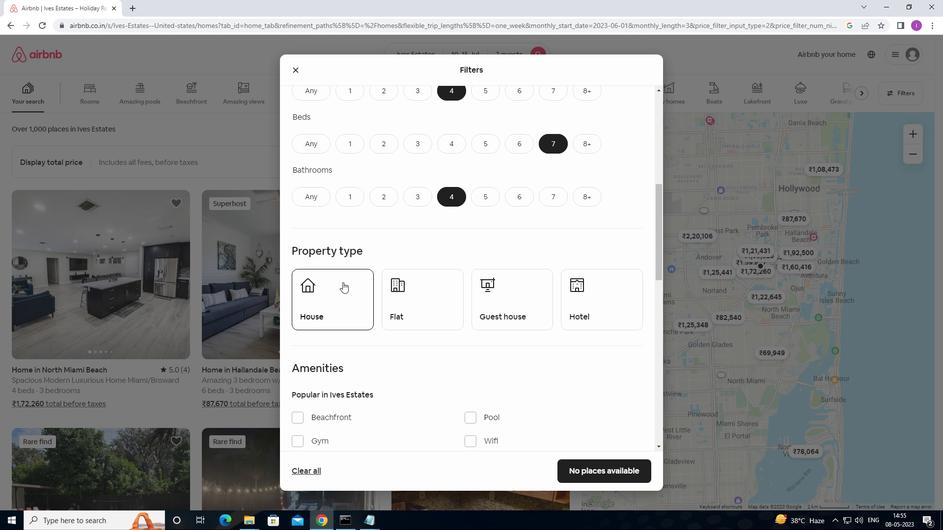 
Action: Mouse pressed left at (330, 283)
Screenshot: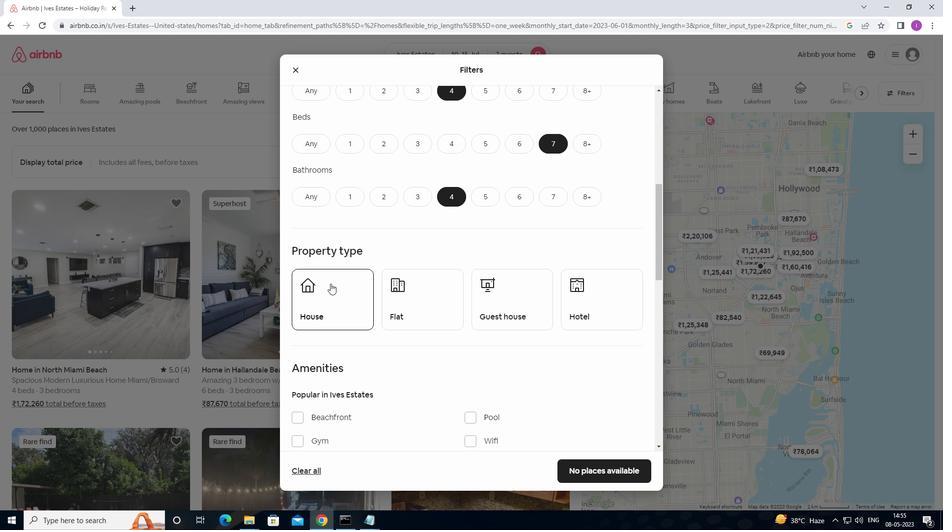 
Action: Mouse moved to (431, 286)
Screenshot: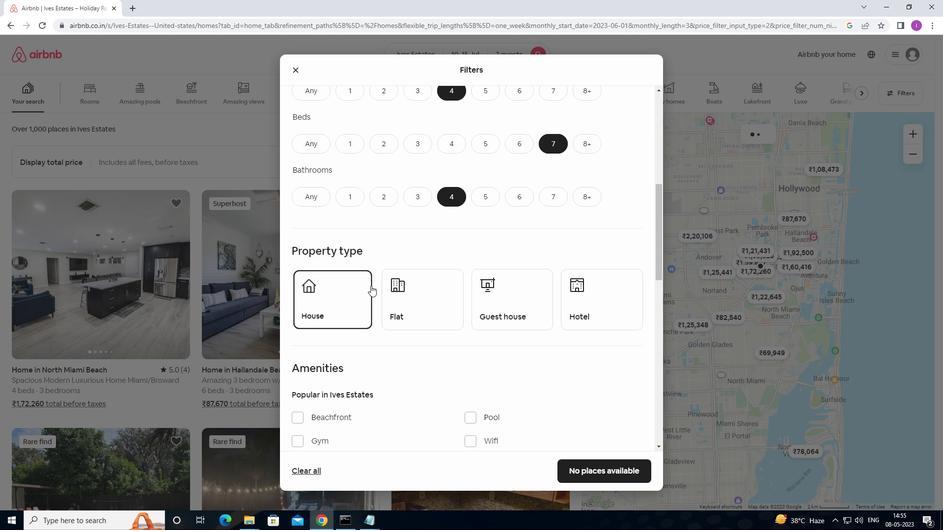 
Action: Mouse pressed left at (431, 286)
Screenshot: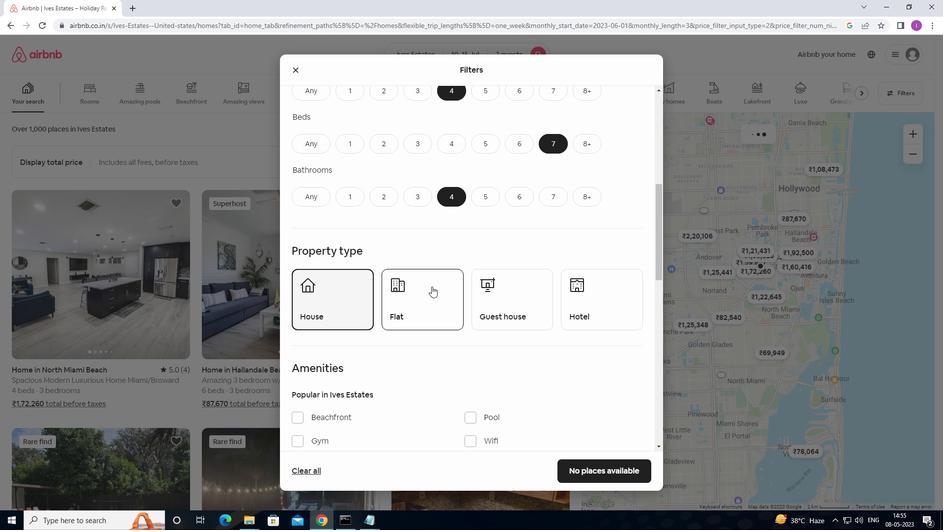 
Action: Mouse moved to (521, 275)
Screenshot: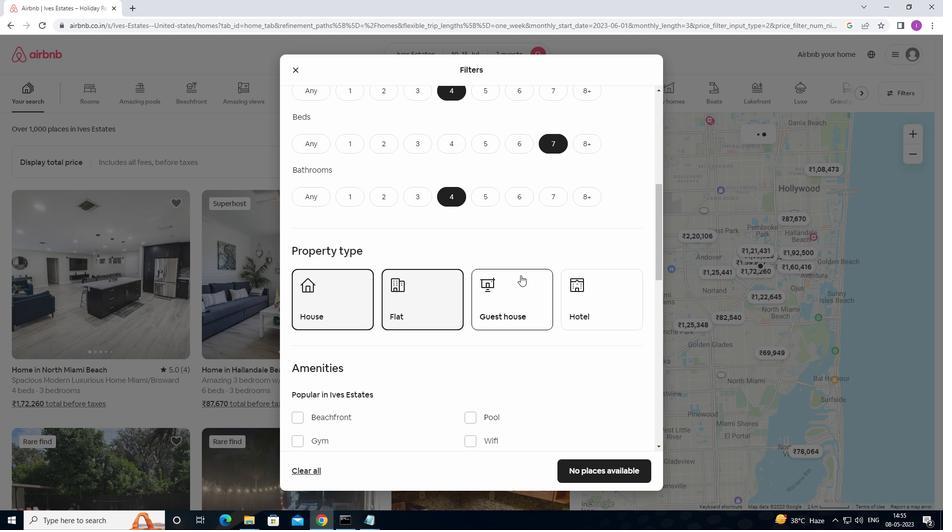 
Action: Mouse pressed left at (521, 275)
Screenshot: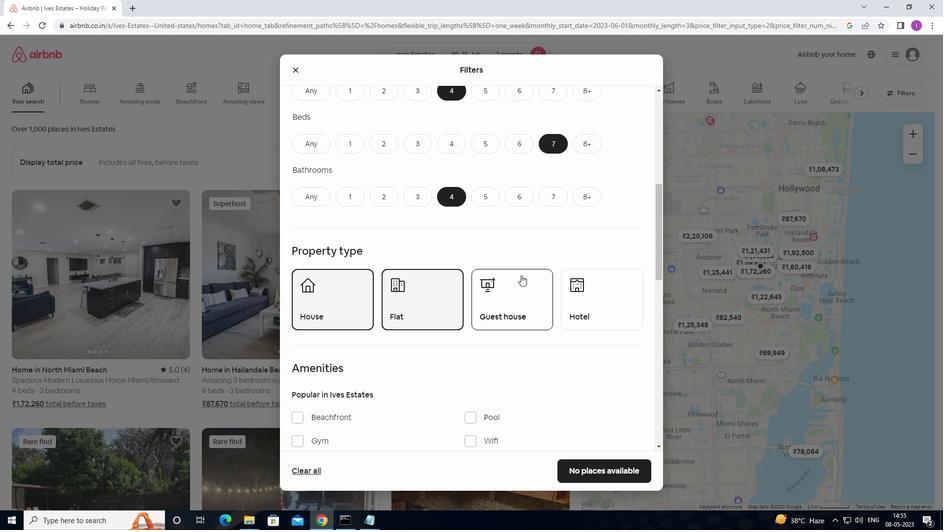 
Action: Mouse moved to (524, 274)
Screenshot: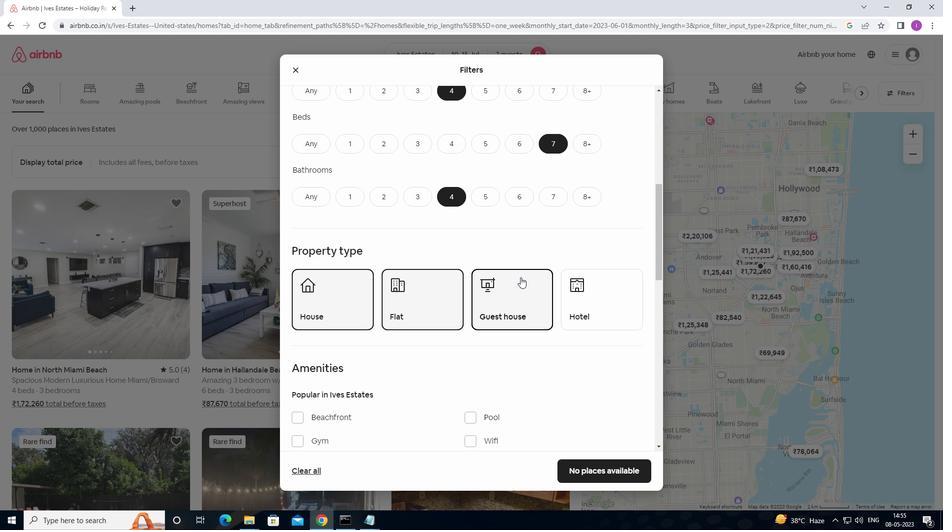 
Action: Mouse scrolled (524, 274) with delta (0, 0)
Screenshot: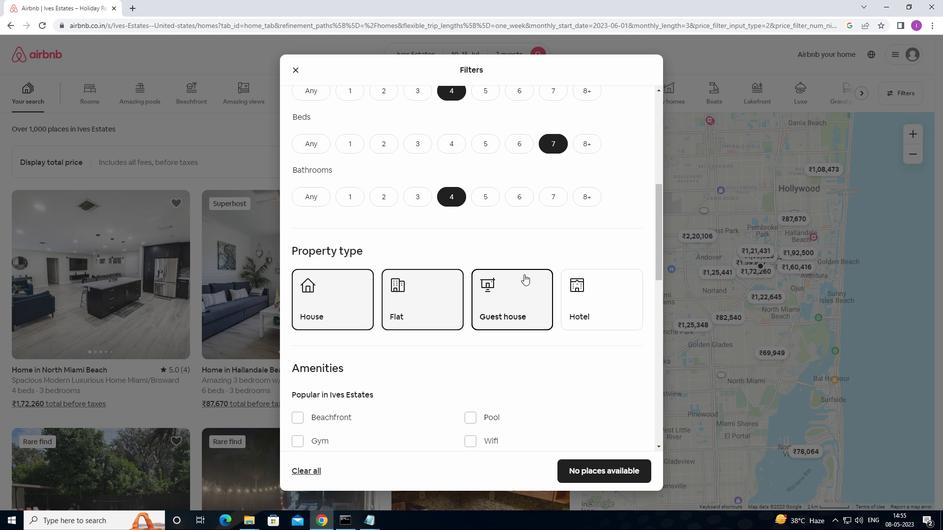 
Action: Mouse scrolled (524, 274) with delta (0, 0)
Screenshot: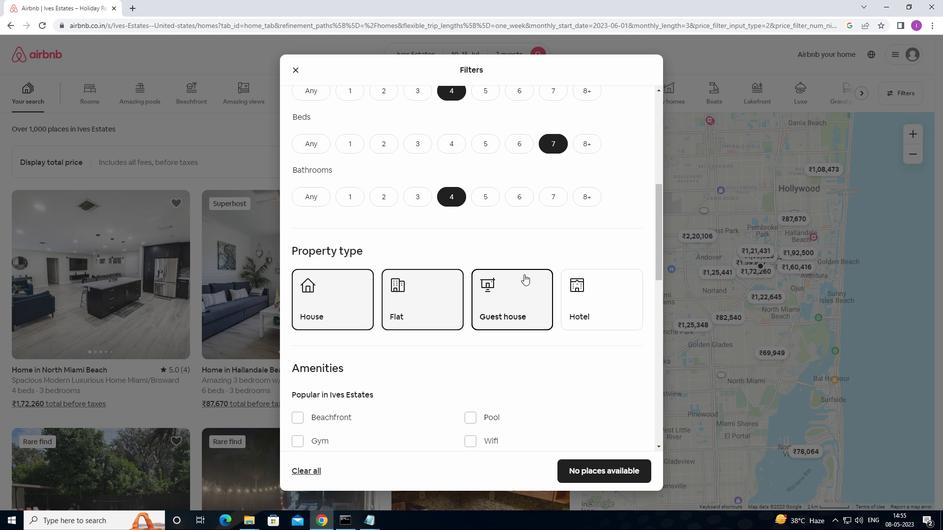 
Action: Mouse scrolled (524, 274) with delta (0, 0)
Screenshot: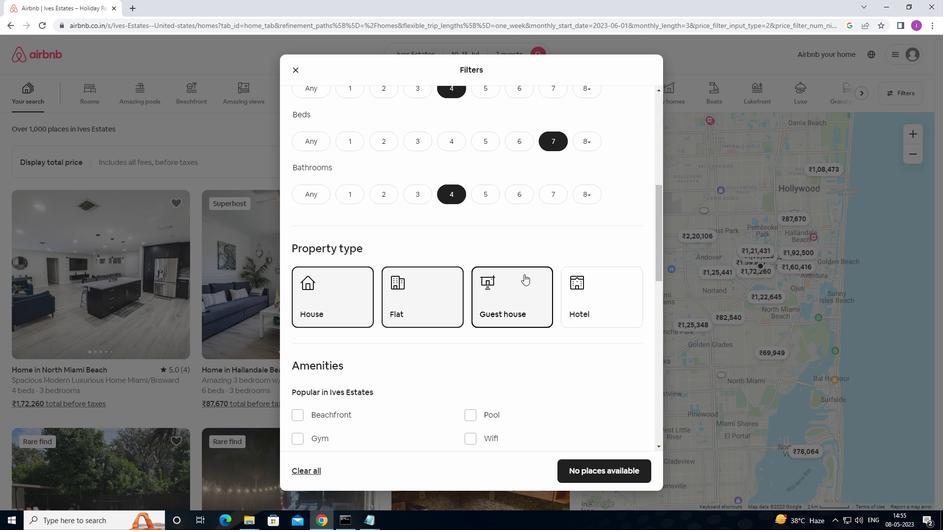 
Action: Mouse moved to (529, 270)
Screenshot: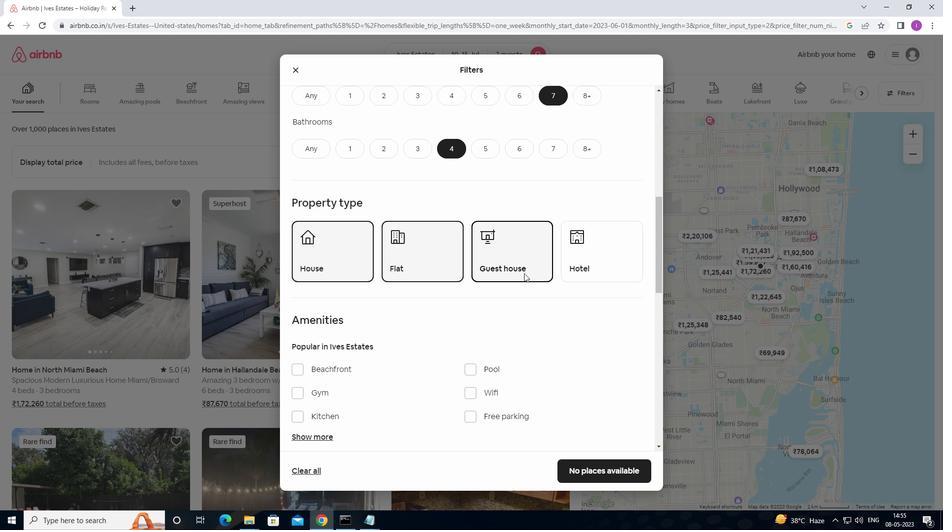 
Action: Mouse scrolled (529, 270) with delta (0, 0)
Screenshot: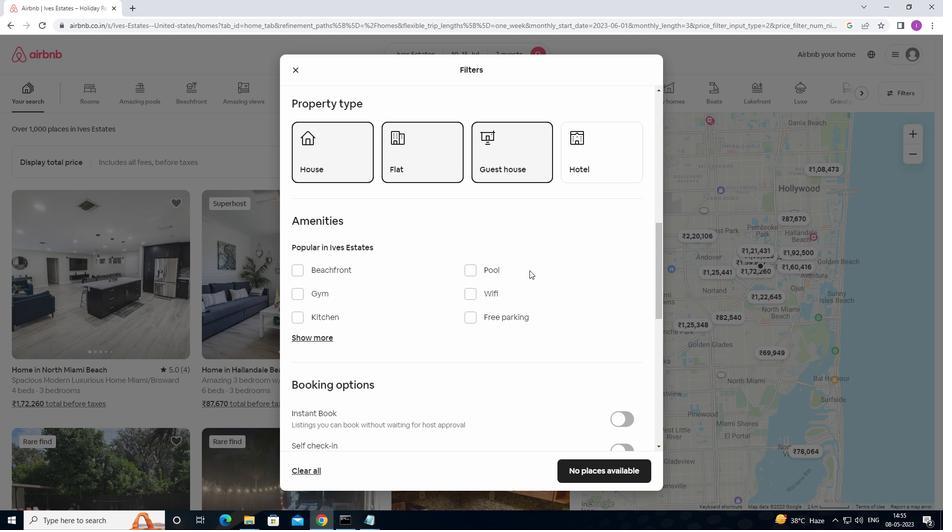 
Action: Mouse moved to (301, 246)
Screenshot: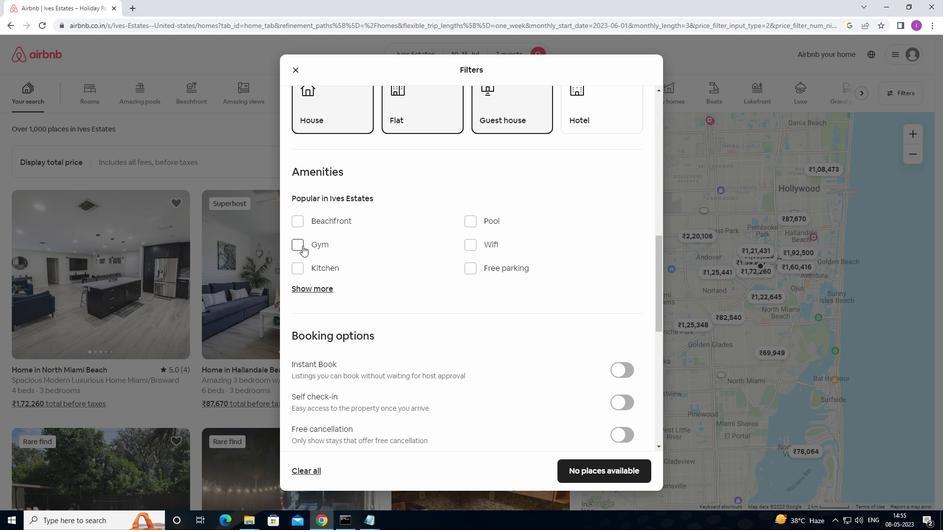 
Action: Mouse pressed left at (301, 246)
Screenshot: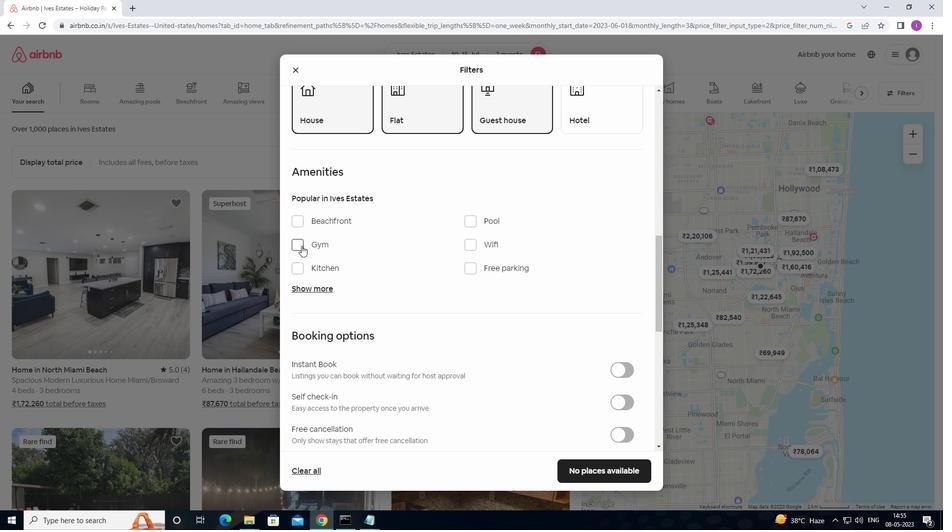 
Action: Mouse moved to (480, 243)
Screenshot: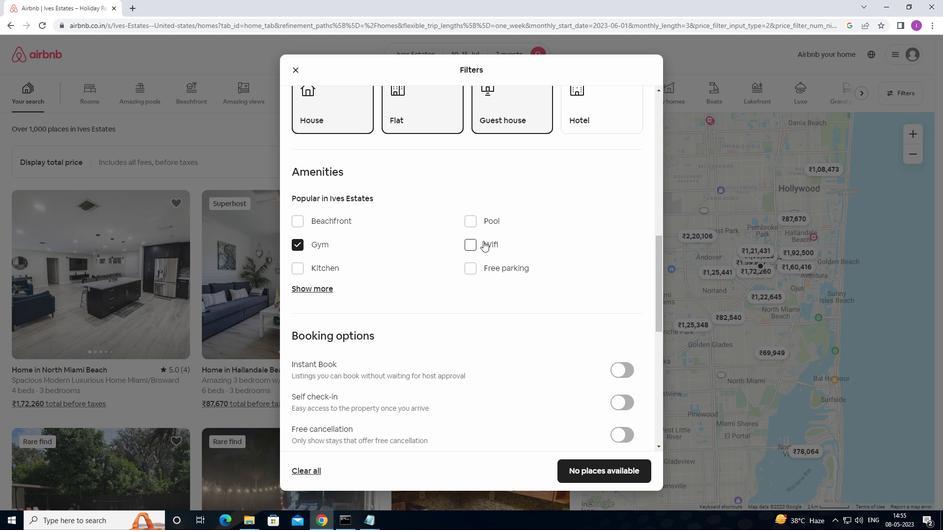 
Action: Mouse pressed left at (480, 243)
Screenshot: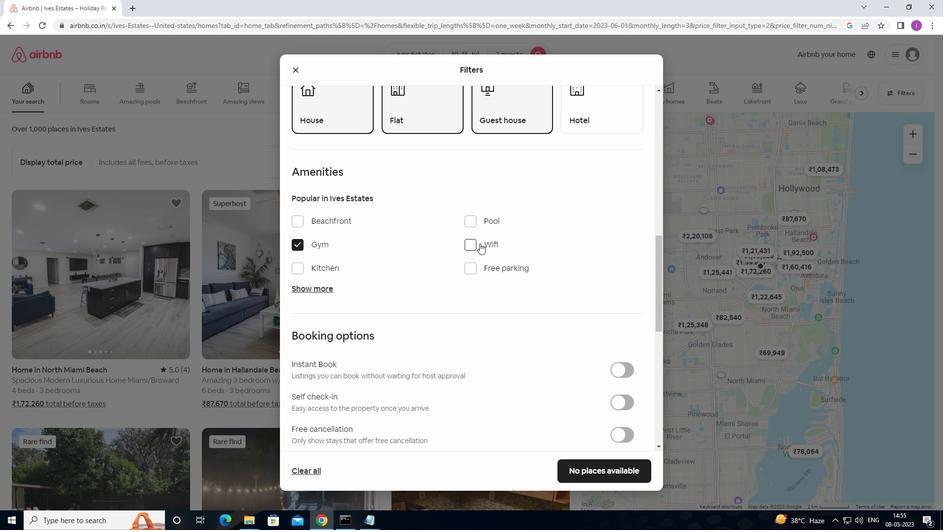 
Action: Mouse moved to (475, 271)
Screenshot: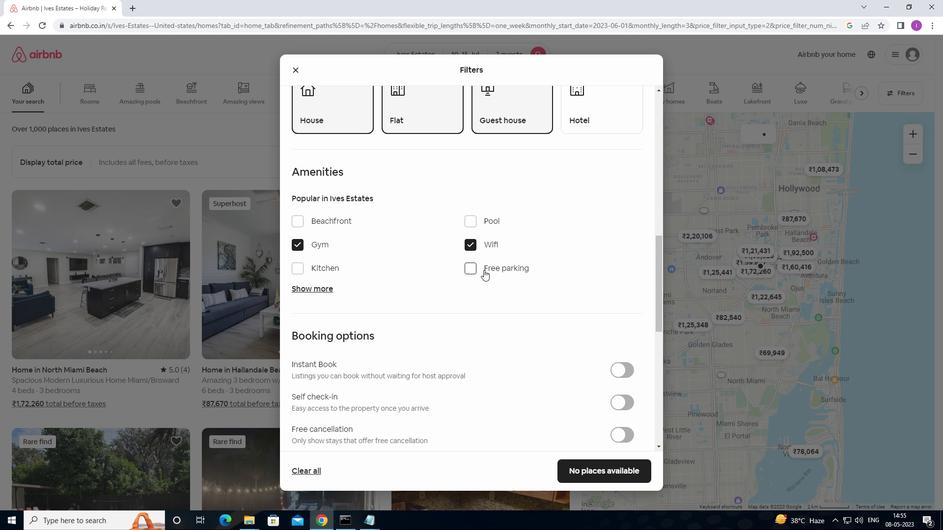 
Action: Mouse pressed left at (475, 271)
Screenshot: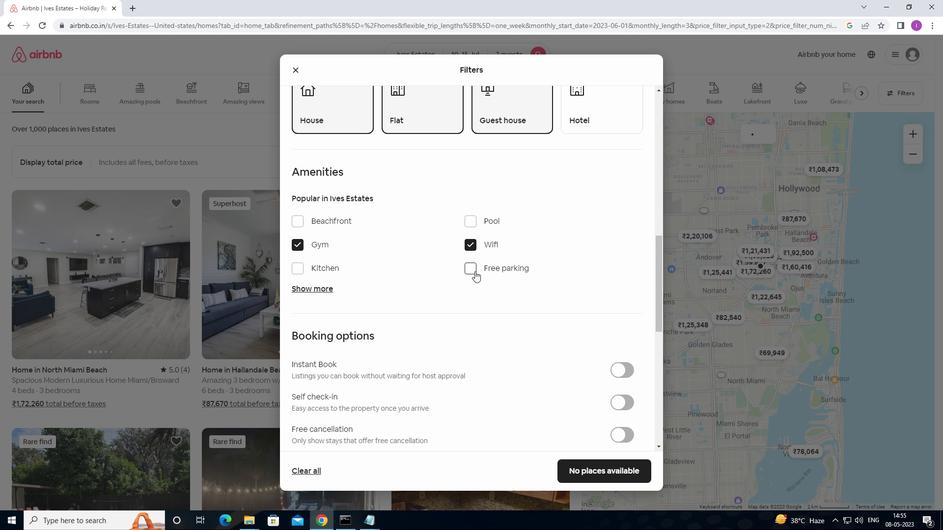 
Action: Mouse moved to (305, 288)
Screenshot: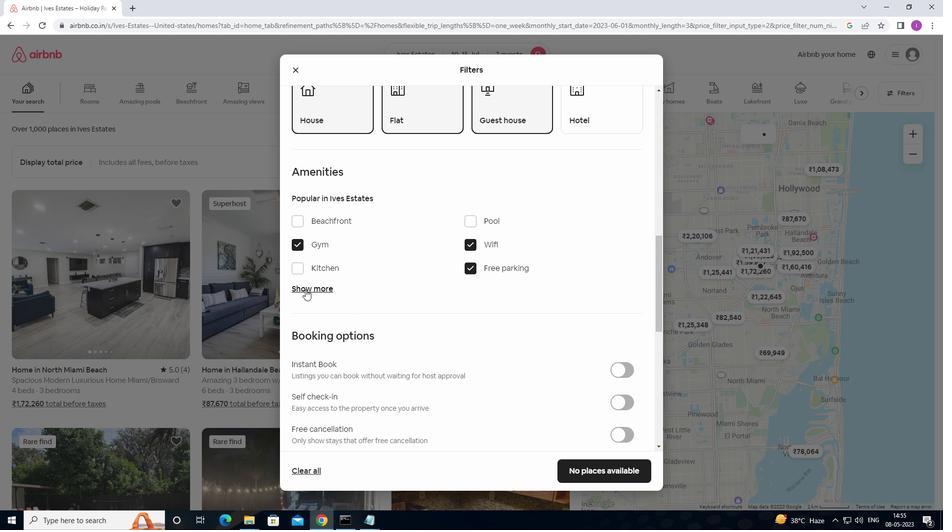 
Action: Mouse pressed left at (305, 288)
Screenshot: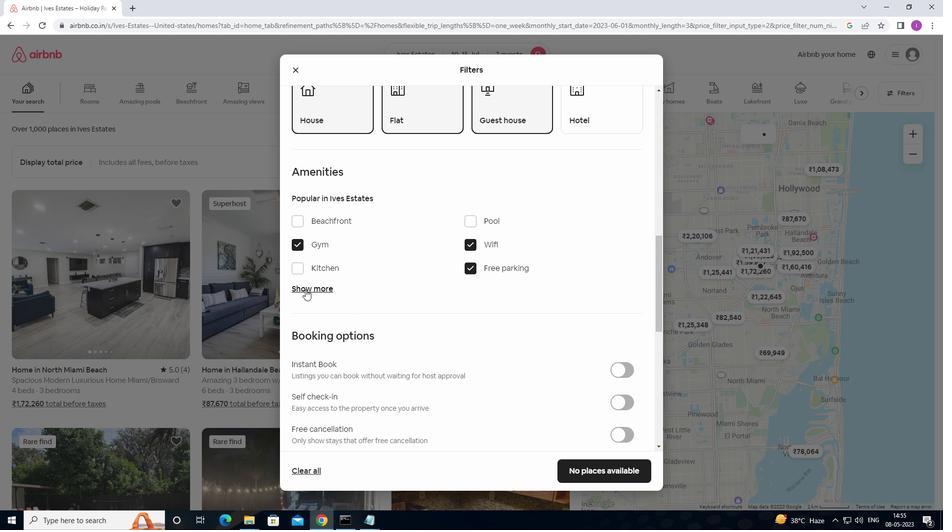 
Action: Mouse moved to (367, 315)
Screenshot: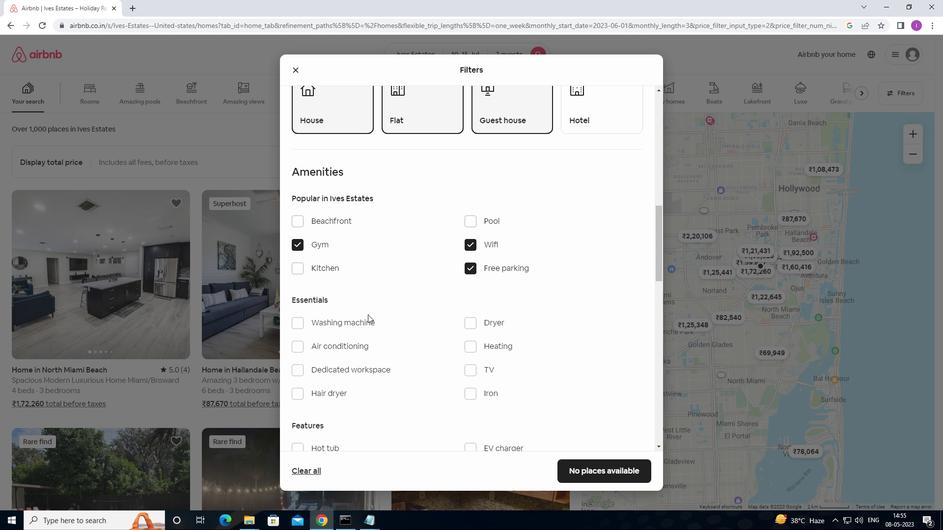 
Action: Mouse scrolled (367, 315) with delta (0, 0)
Screenshot: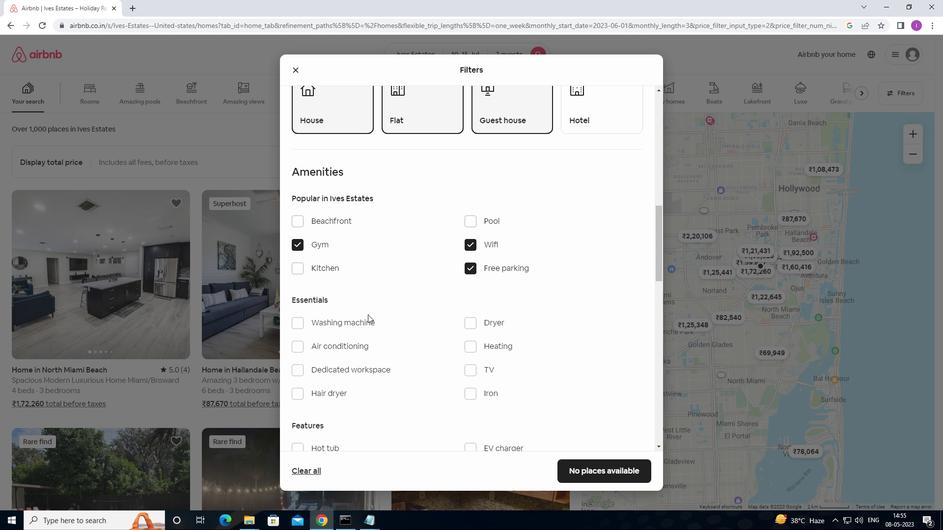 
Action: Mouse moved to (368, 316)
Screenshot: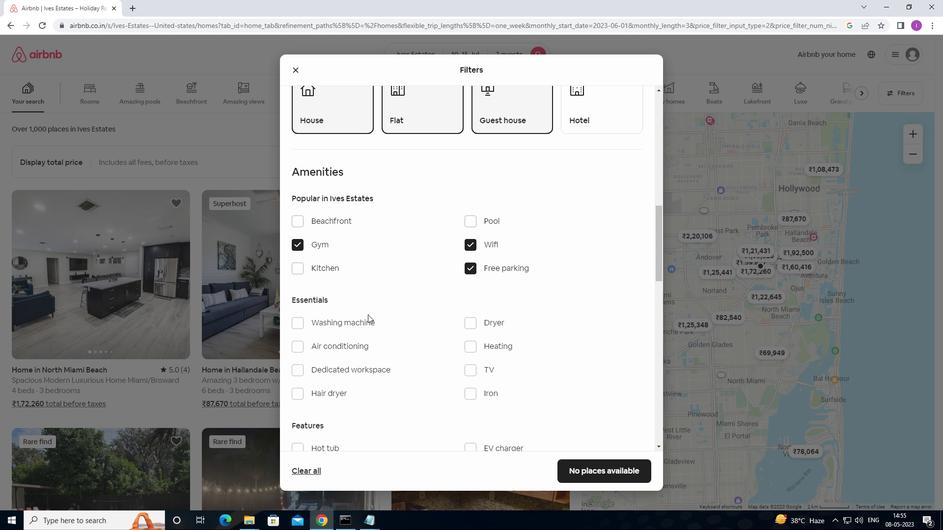 
Action: Mouse scrolled (368, 315) with delta (0, 0)
Screenshot: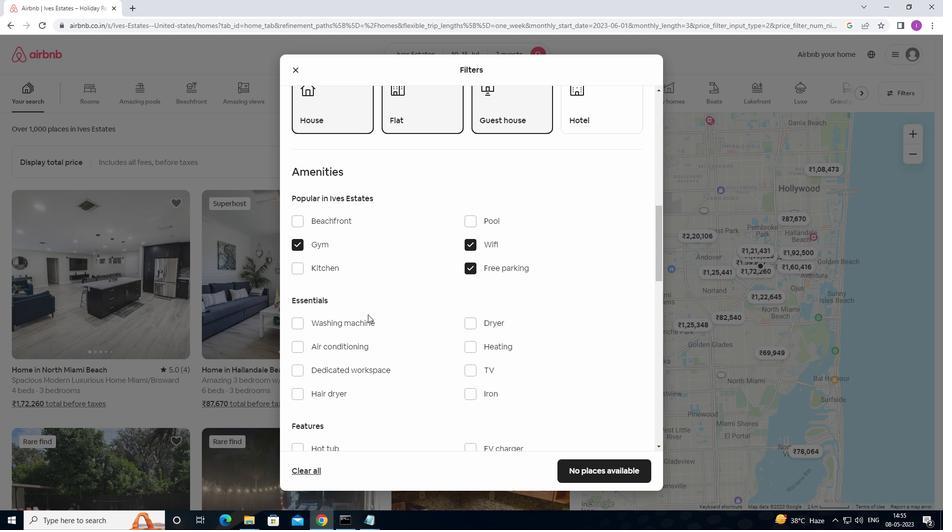 
Action: Mouse moved to (472, 269)
Screenshot: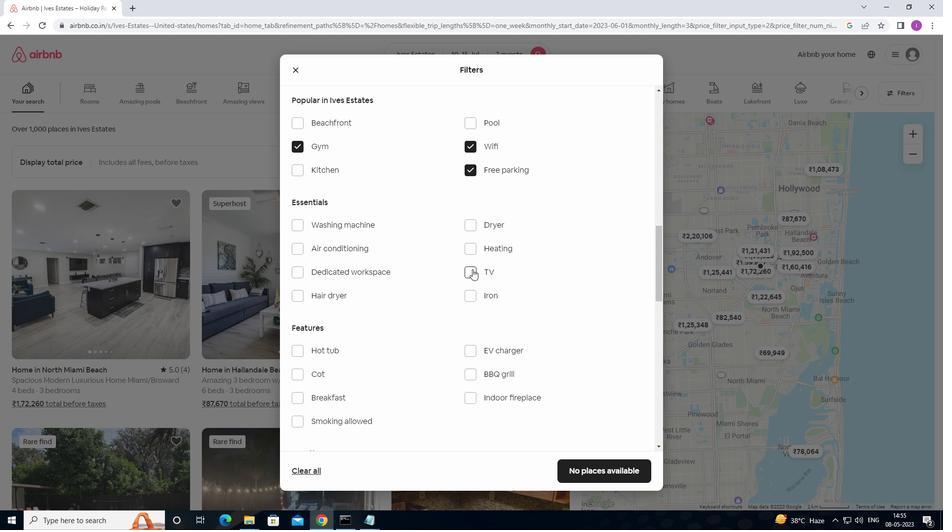 
Action: Mouse pressed left at (472, 269)
Screenshot: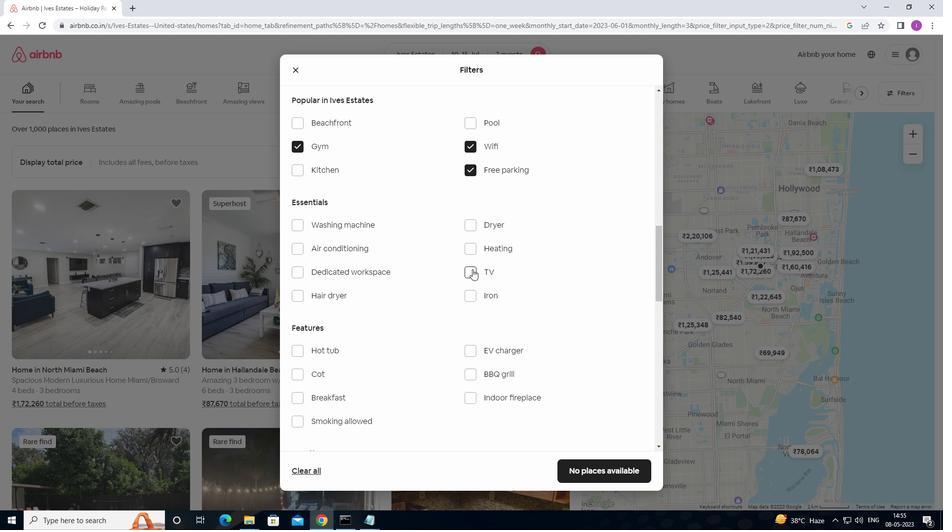 
Action: Mouse moved to (361, 323)
Screenshot: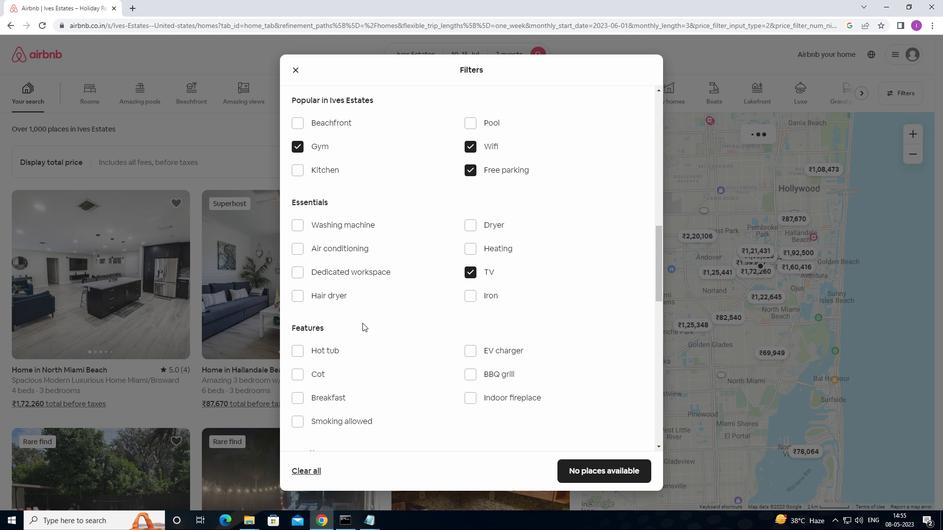 
Action: Mouse scrolled (361, 323) with delta (0, 0)
Screenshot: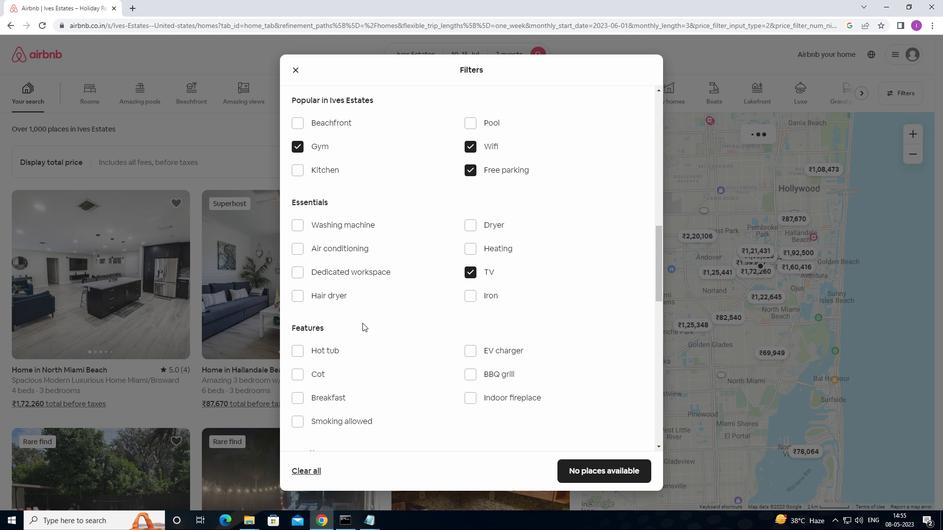 
Action: Mouse moved to (360, 324)
Screenshot: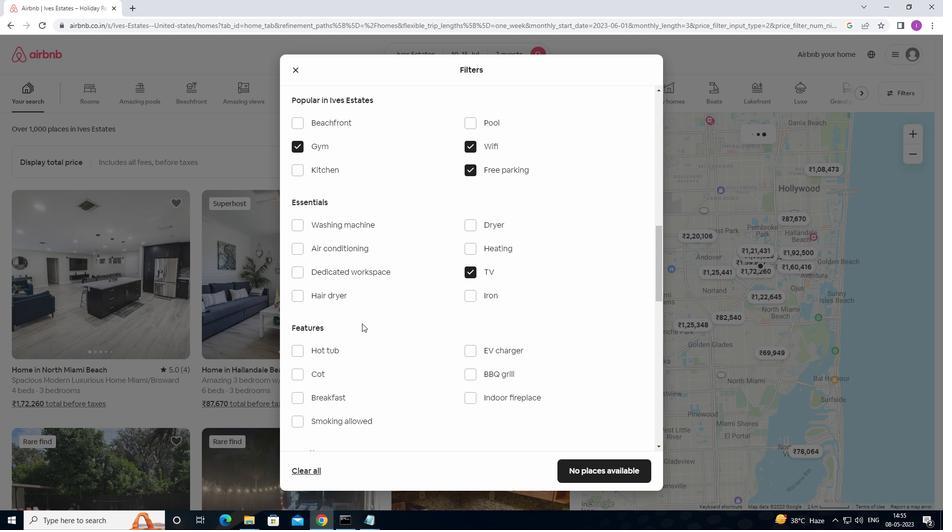 
Action: Mouse scrolled (360, 324) with delta (0, 0)
Screenshot: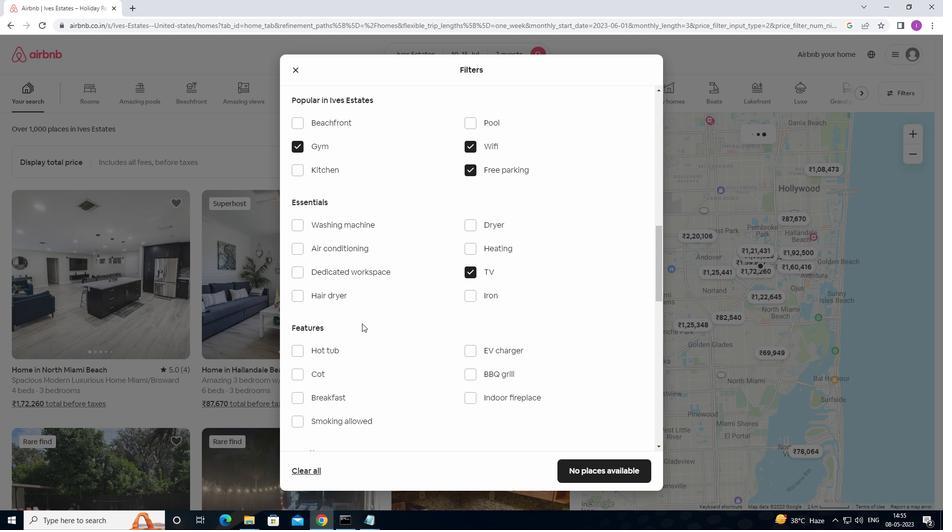 
Action: Mouse moved to (298, 303)
Screenshot: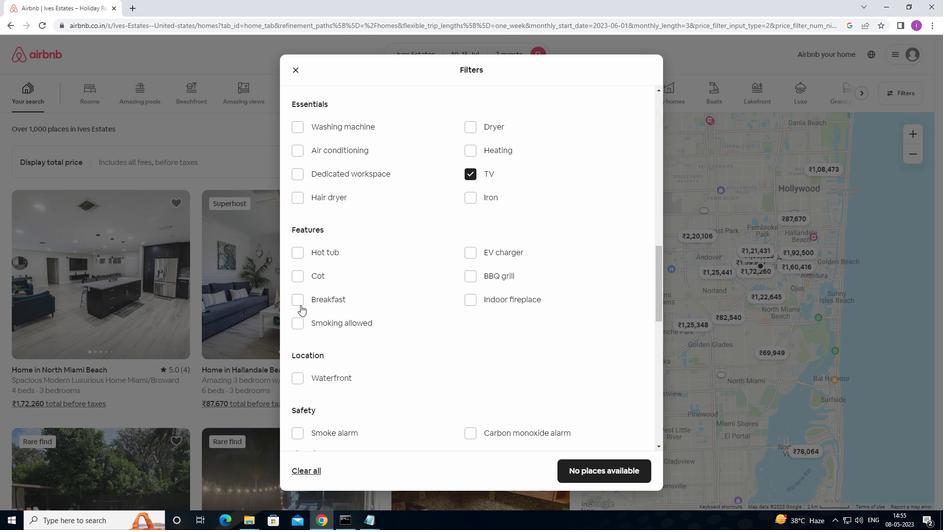 
Action: Mouse pressed left at (298, 303)
Screenshot: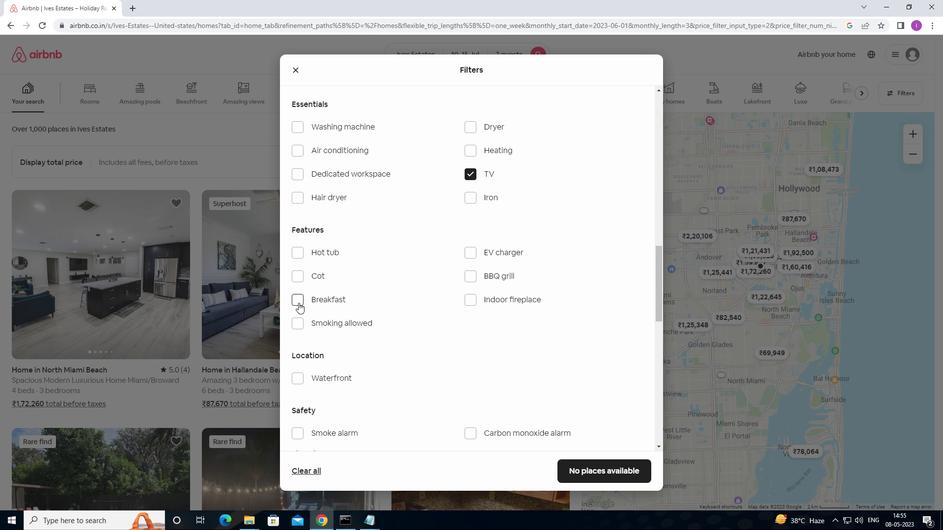 
Action: Mouse moved to (370, 305)
Screenshot: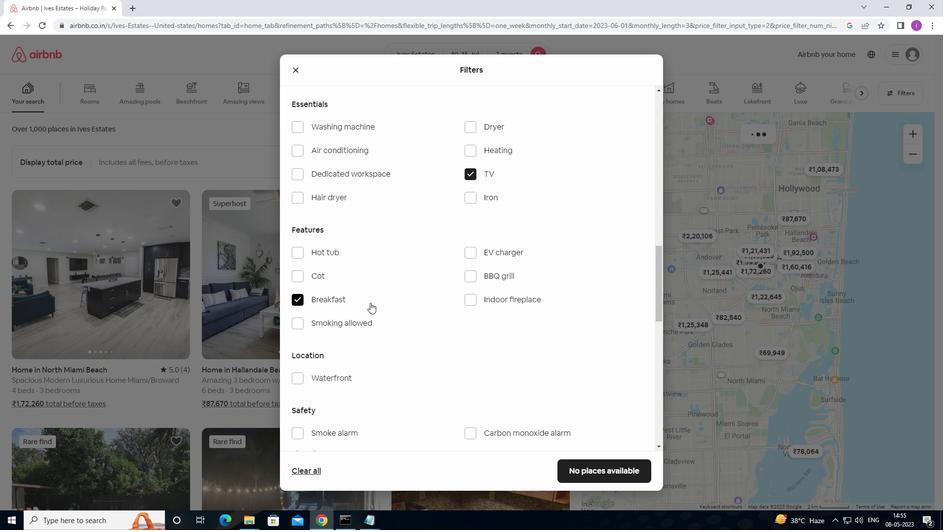 
Action: Mouse scrolled (370, 305) with delta (0, 0)
Screenshot: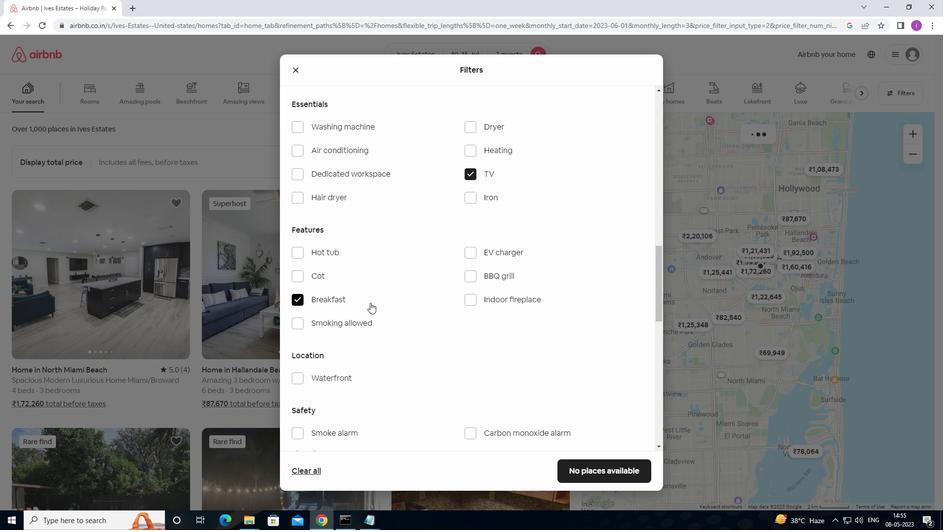 
Action: Mouse moved to (370, 307)
Screenshot: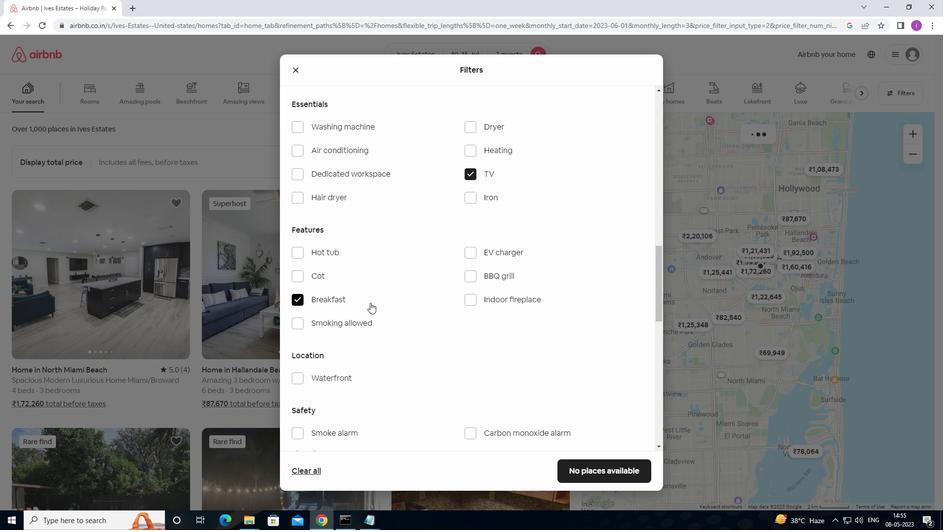
Action: Mouse scrolled (370, 306) with delta (0, 0)
Screenshot: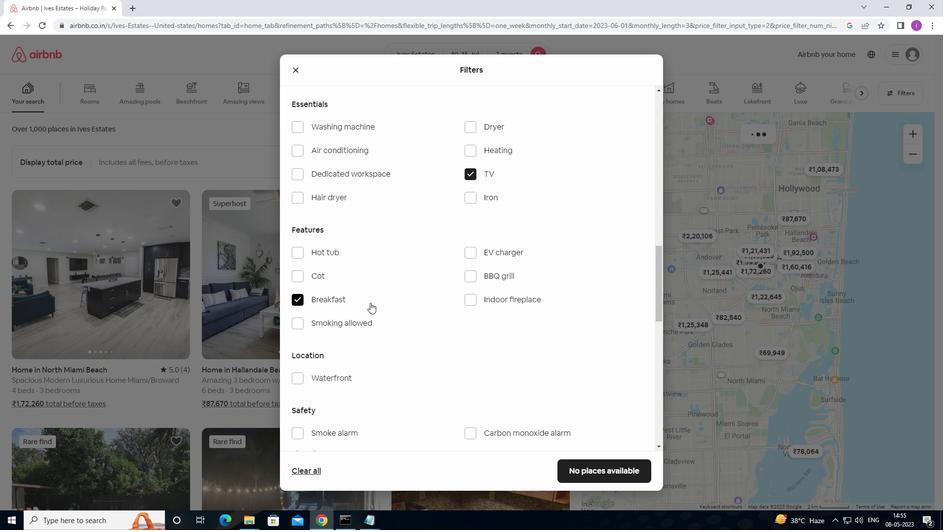 
Action: Mouse moved to (371, 307)
Screenshot: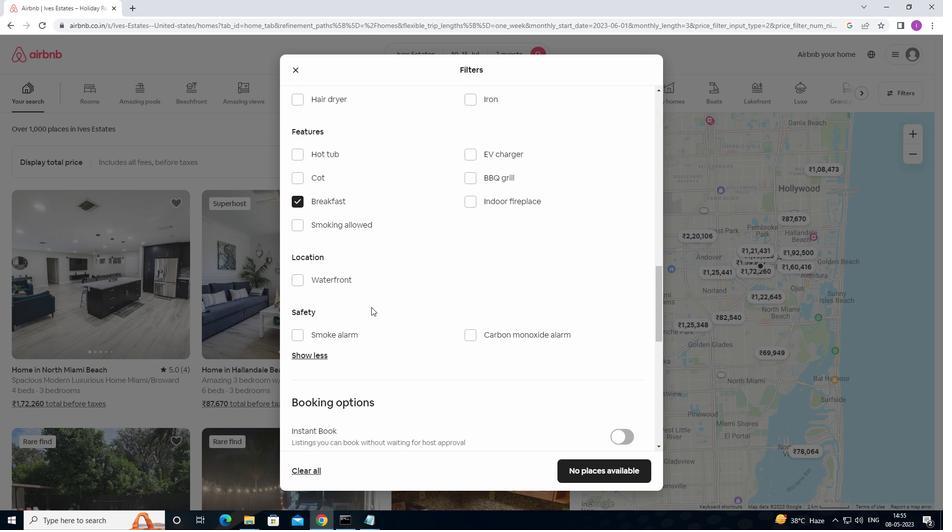 
Action: Mouse scrolled (371, 307) with delta (0, 0)
Screenshot: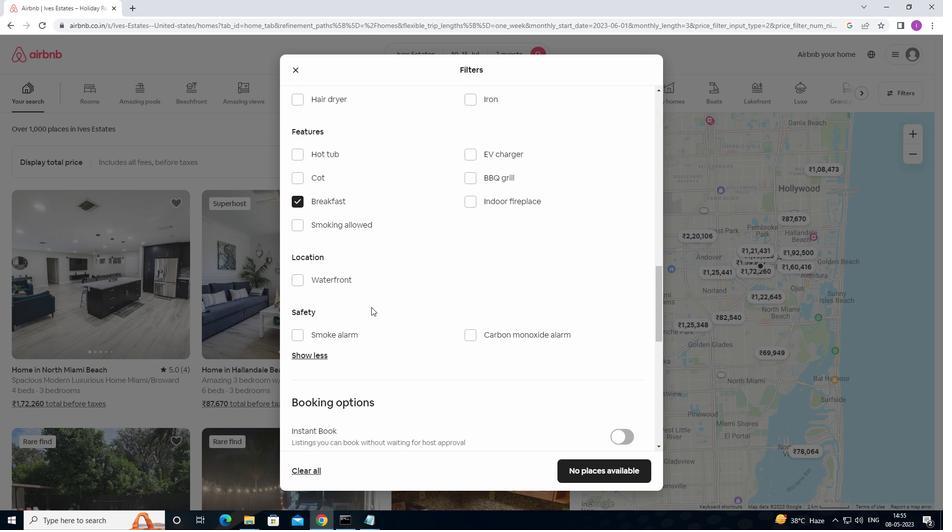 
Action: Mouse moved to (373, 308)
Screenshot: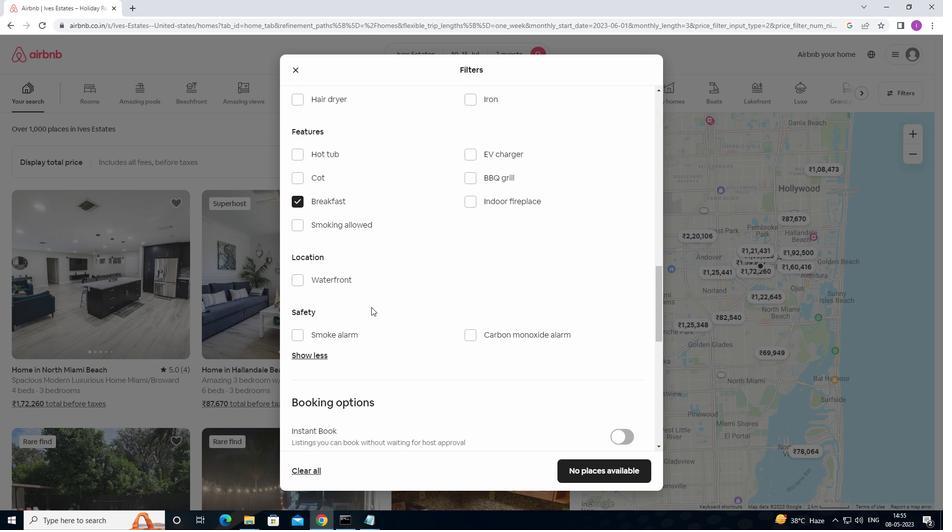 
Action: Mouse scrolled (373, 307) with delta (0, 0)
Screenshot: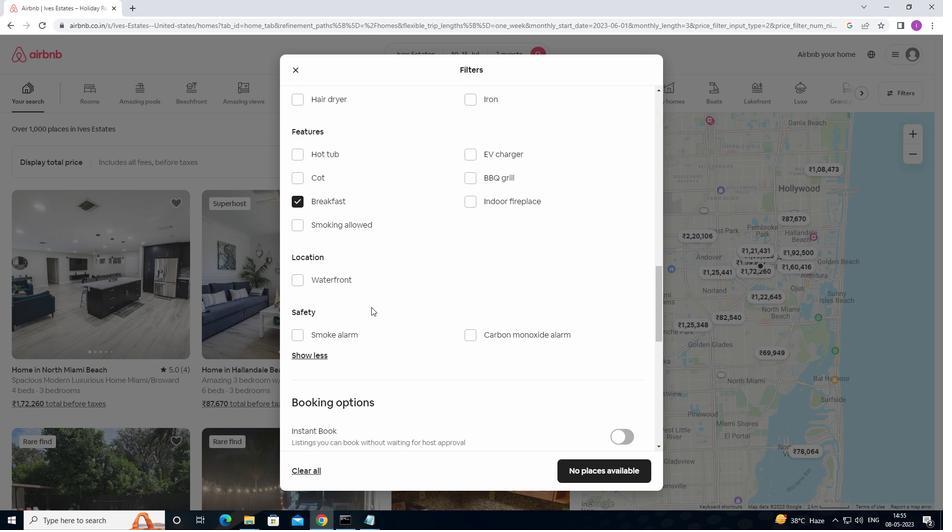 
Action: Mouse moved to (374, 309)
Screenshot: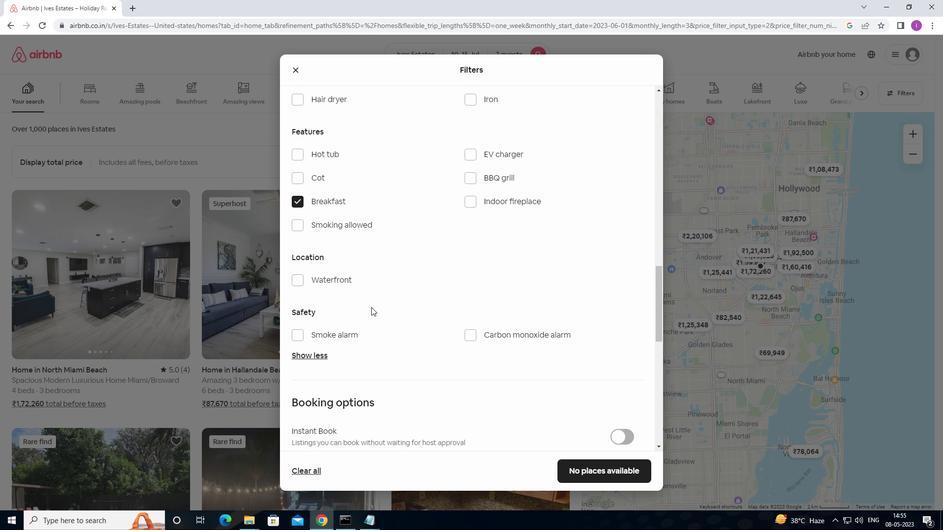 
Action: Mouse scrolled (374, 308) with delta (0, 0)
Screenshot: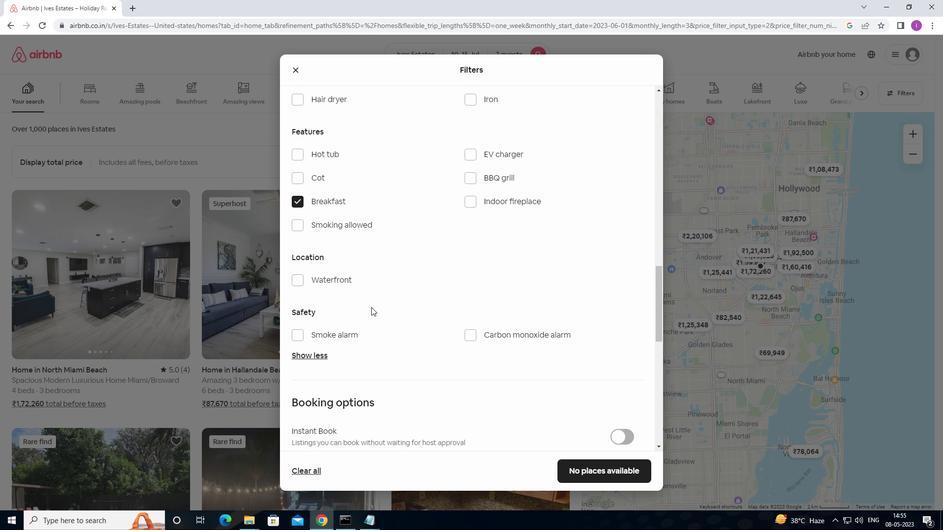 
Action: Mouse moved to (374, 309)
Screenshot: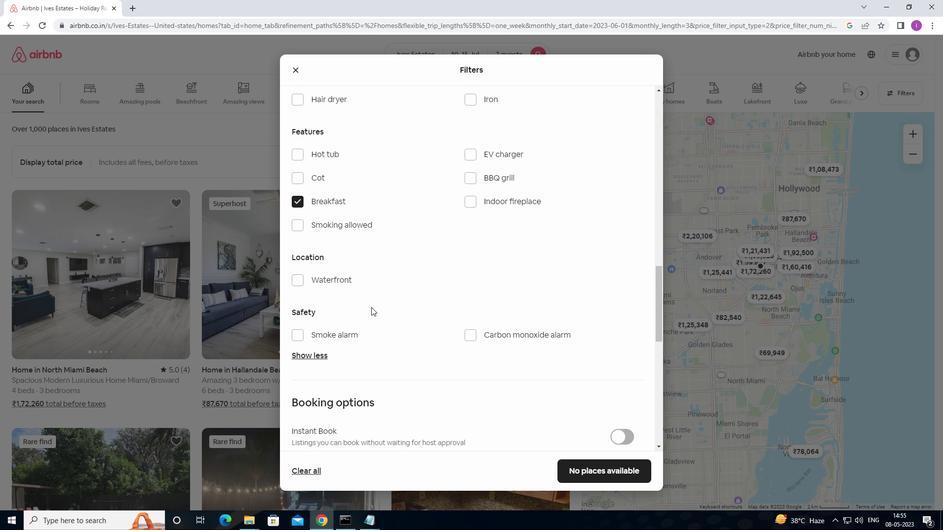 
Action: Mouse scrolled (374, 308) with delta (0, 0)
Screenshot: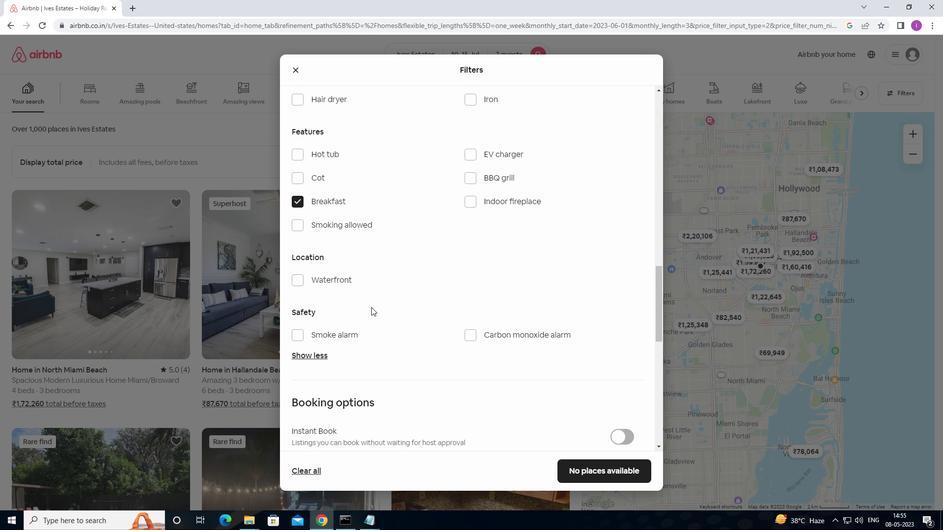 
Action: Mouse moved to (621, 275)
Screenshot: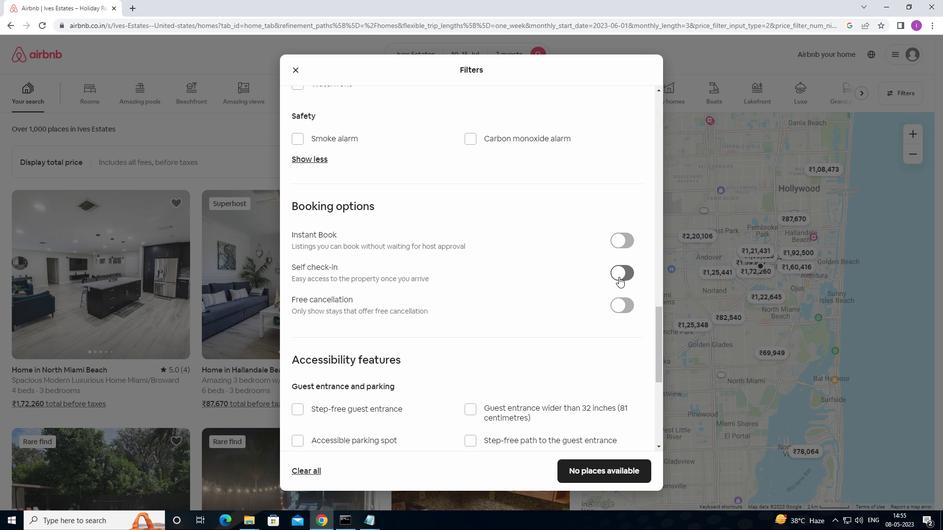 
Action: Mouse pressed left at (621, 275)
Screenshot: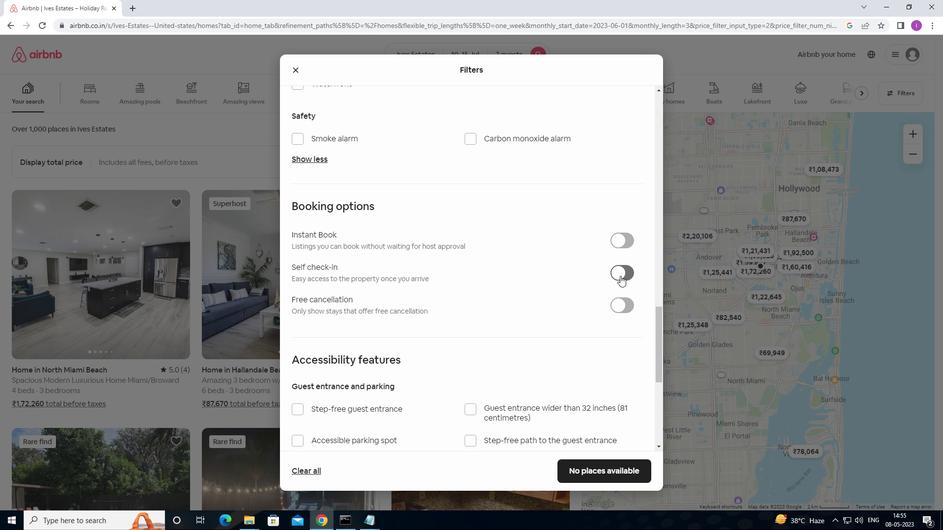 
Action: Mouse moved to (377, 329)
Screenshot: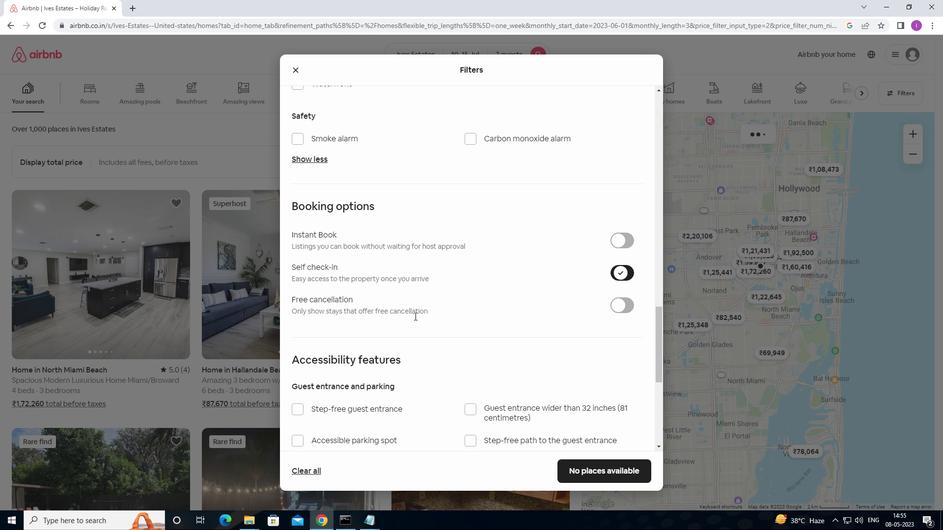 
Action: Mouse scrolled (377, 328) with delta (0, 0)
Screenshot: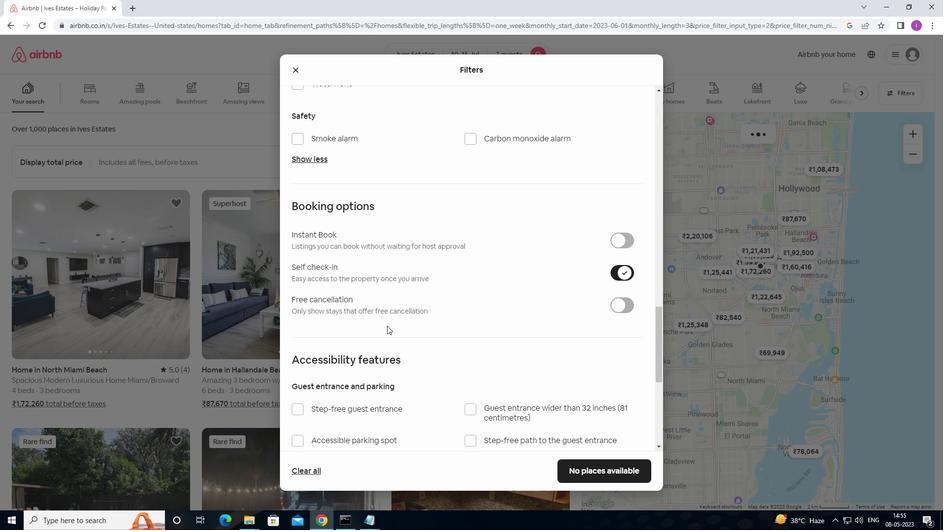 
Action: Mouse scrolled (377, 328) with delta (0, 0)
Screenshot: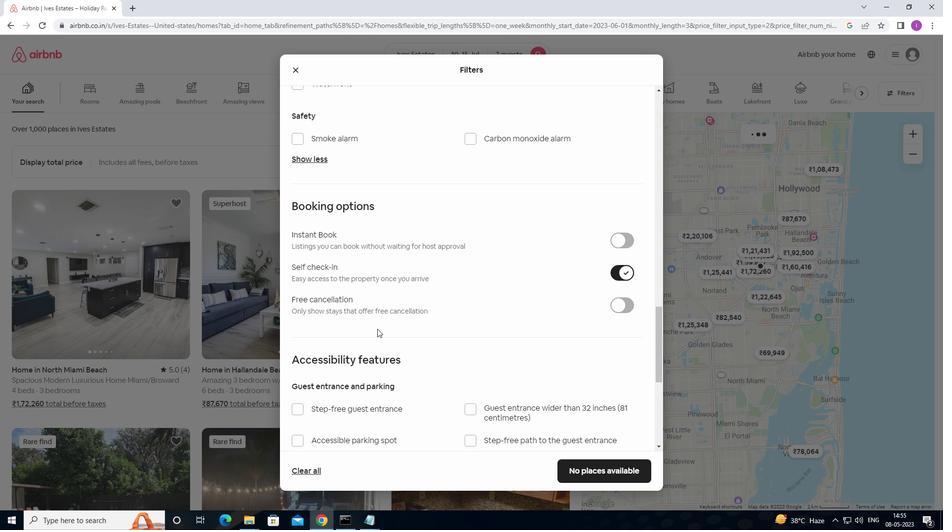 
Action: Mouse scrolled (377, 328) with delta (0, 0)
Screenshot: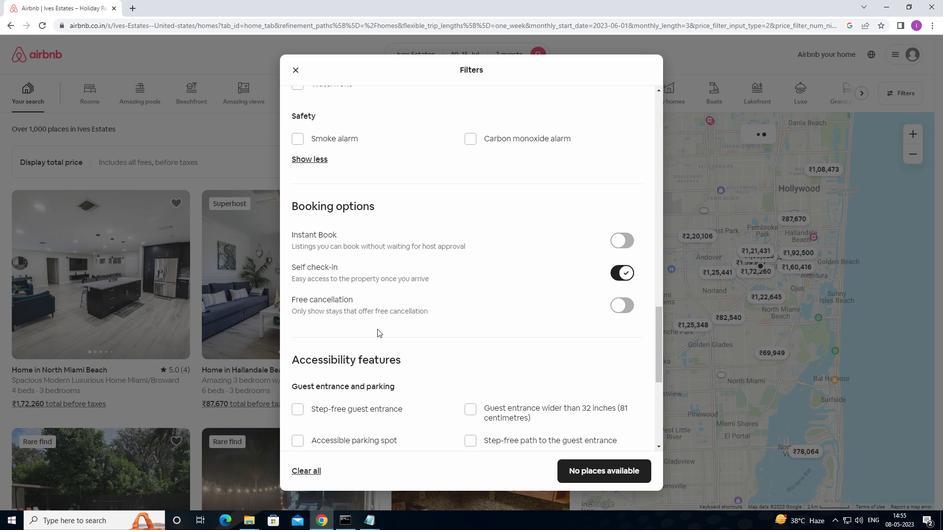 
Action: Mouse scrolled (377, 328) with delta (0, 0)
Screenshot: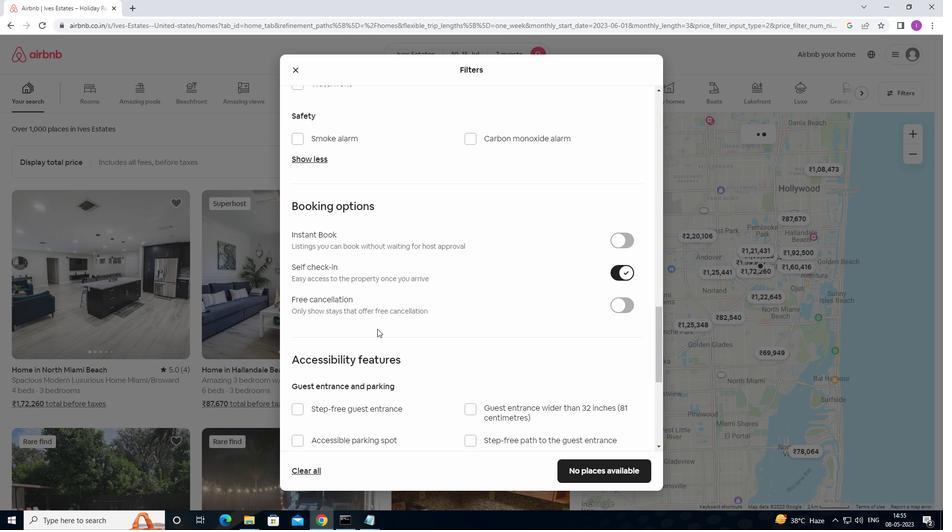 
Action: Mouse scrolled (377, 328) with delta (0, 0)
Screenshot: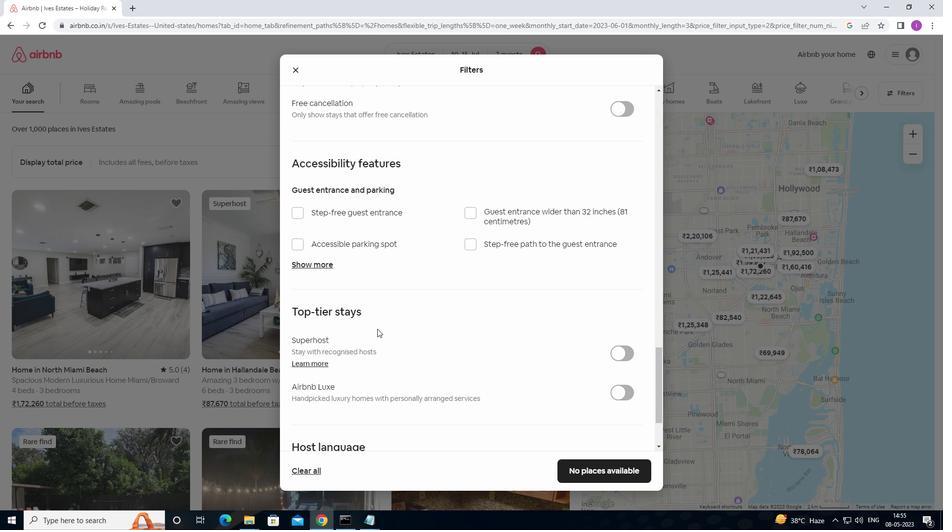 
Action: Mouse scrolled (377, 328) with delta (0, 0)
Screenshot: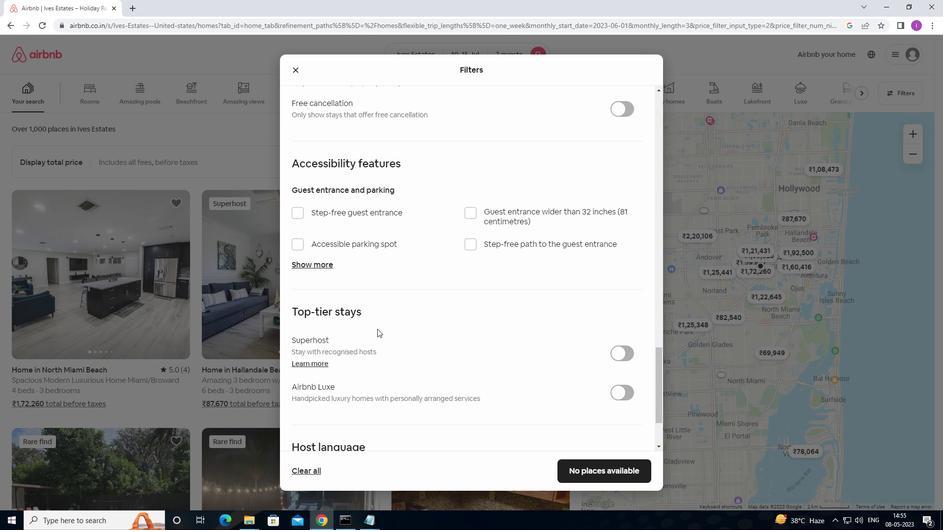 
Action: Mouse scrolled (377, 328) with delta (0, 0)
Screenshot: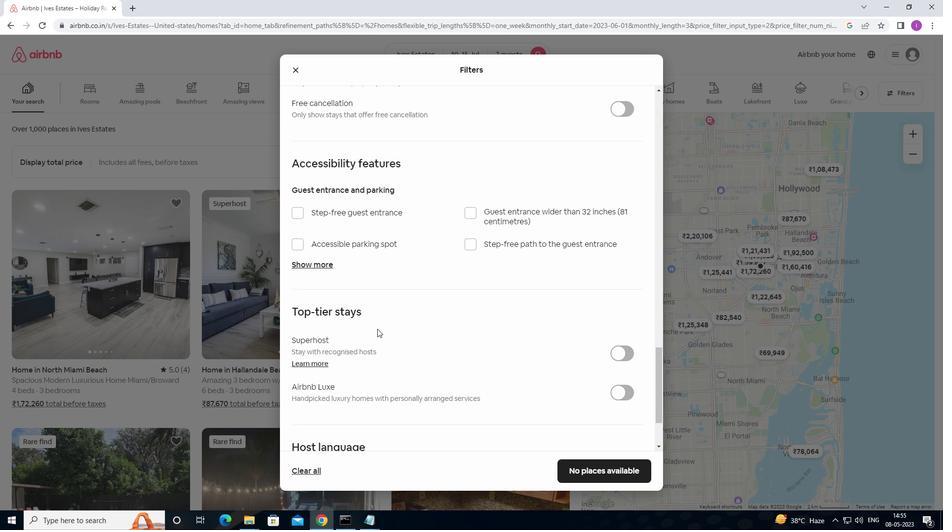 
Action: Mouse moved to (381, 327)
Screenshot: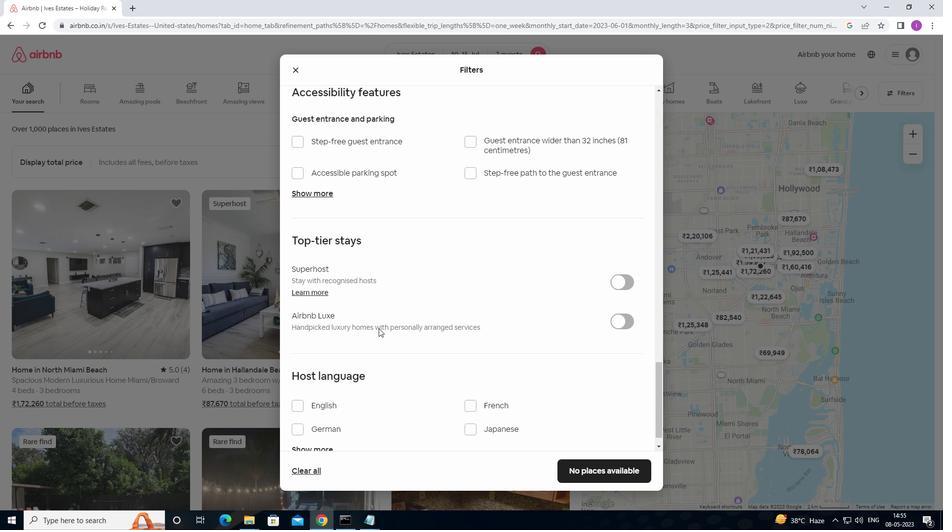 
Action: Mouse scrolled (381, 326) with delta (0, 0)
Screenshot: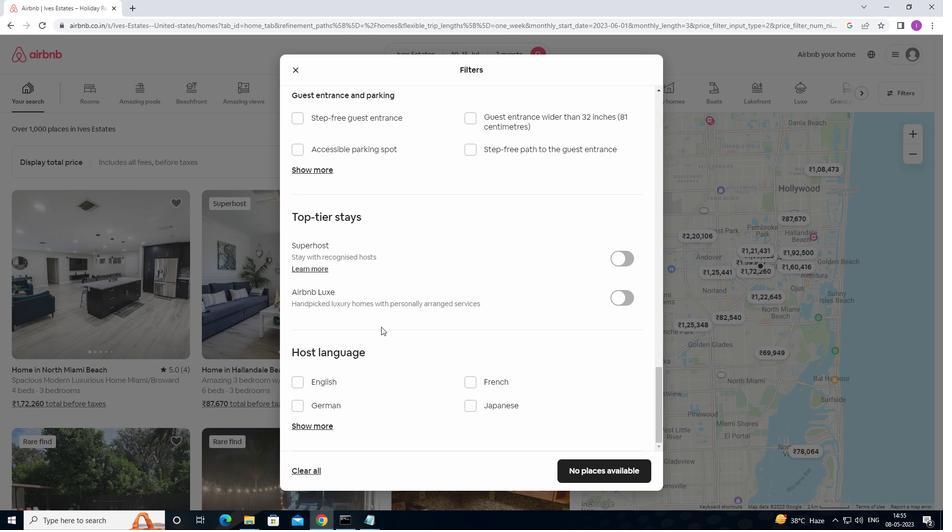 
Action: Mouse moved to (381, 327)
Screenshot: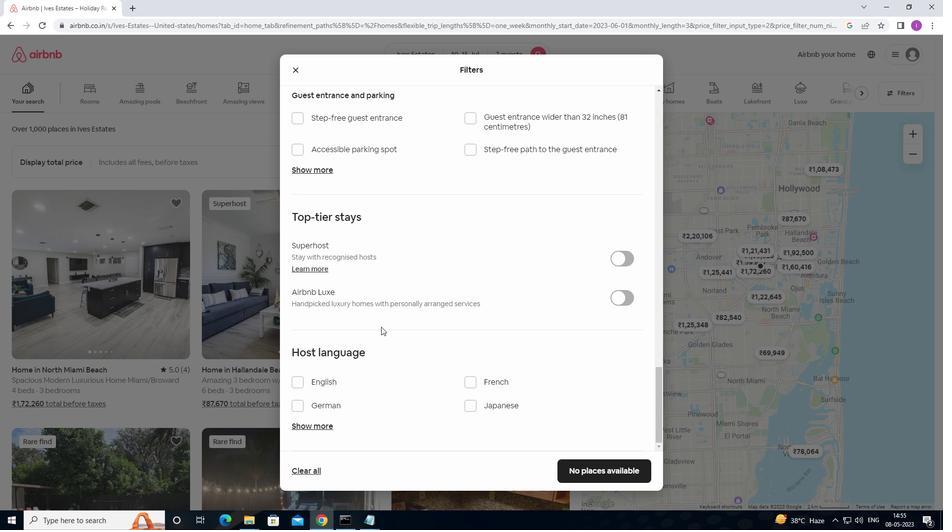 
Action: Mouse scrolled (381, 326) with delta (0, 0)
Screenshot: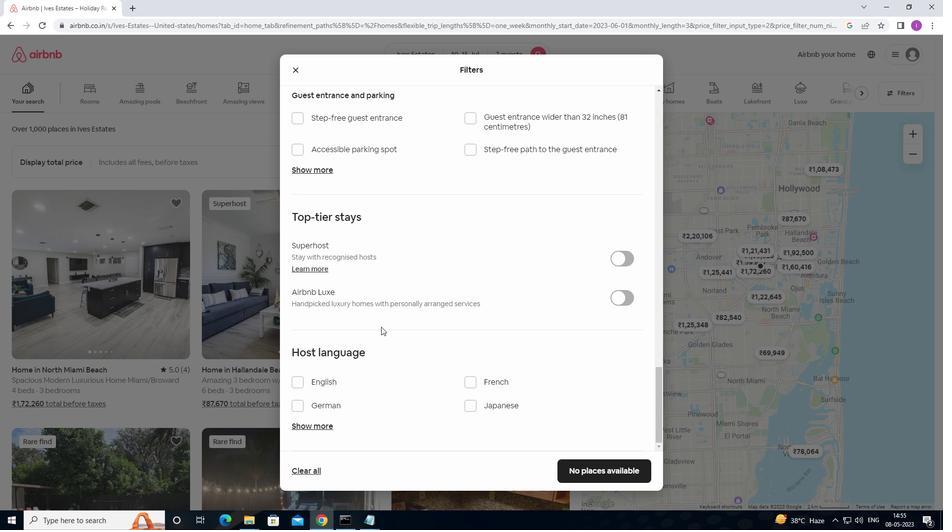 
Action: Mouse scrolled (381, 326) with delta (0, 0)
Screenshot: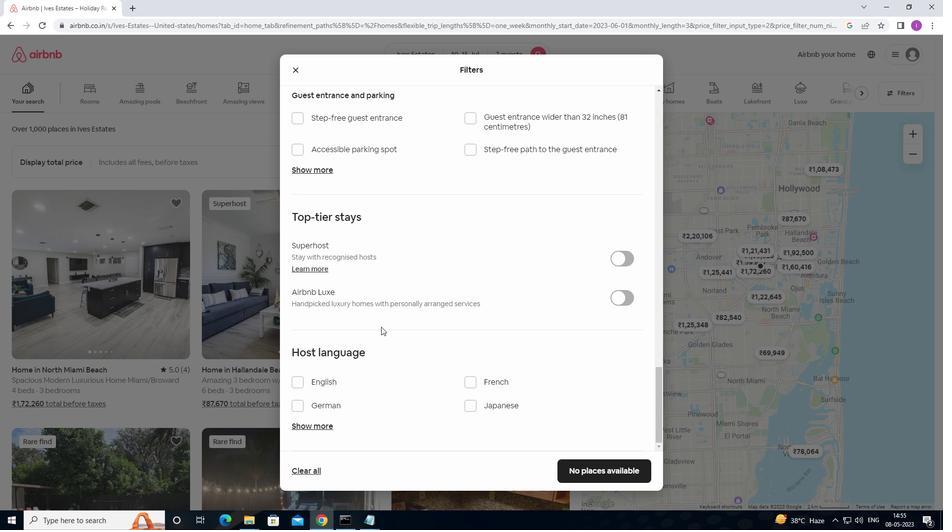 
Action: Mouse scrolled (381, 326) with delta (0, 0)
Screenshot: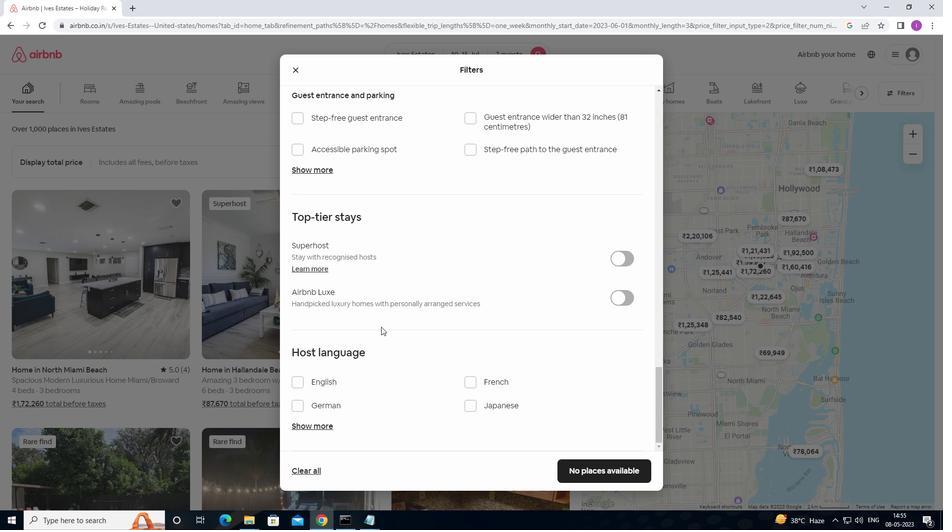 
Action: Mouse moved to (296, 384)
Screenshot: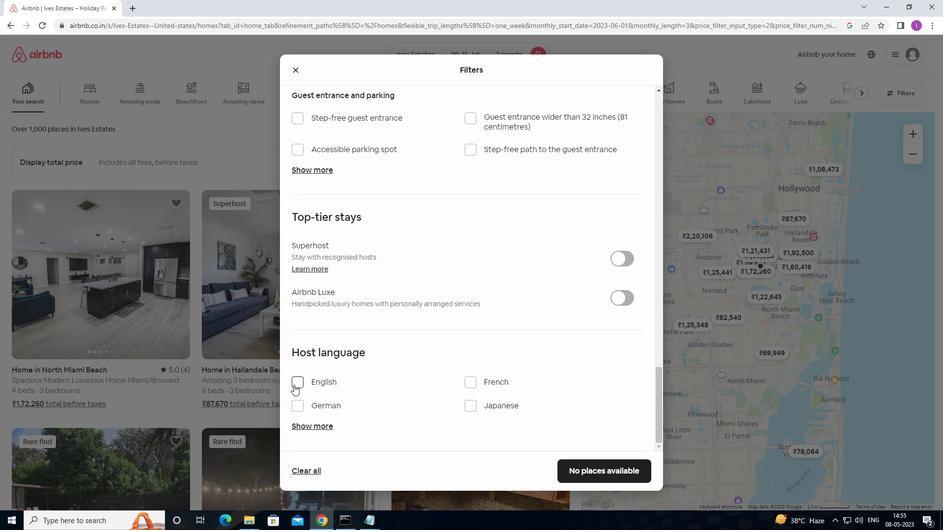 
Action: Mouse pressed left at (296, 384)
Screenshot: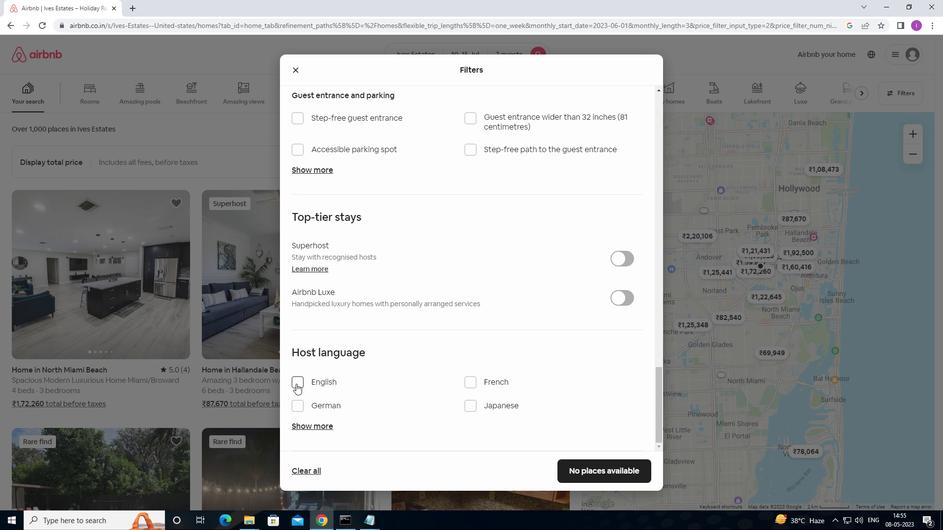 
Action: Mouse moved to (597, 473)
Screenshot: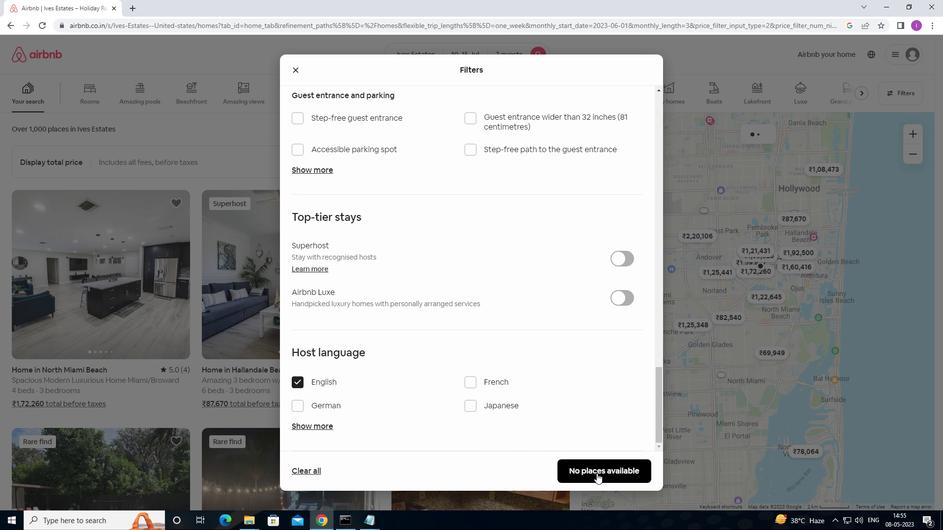 
Action: Mouse pressed left at (597, 473)
Screenshot: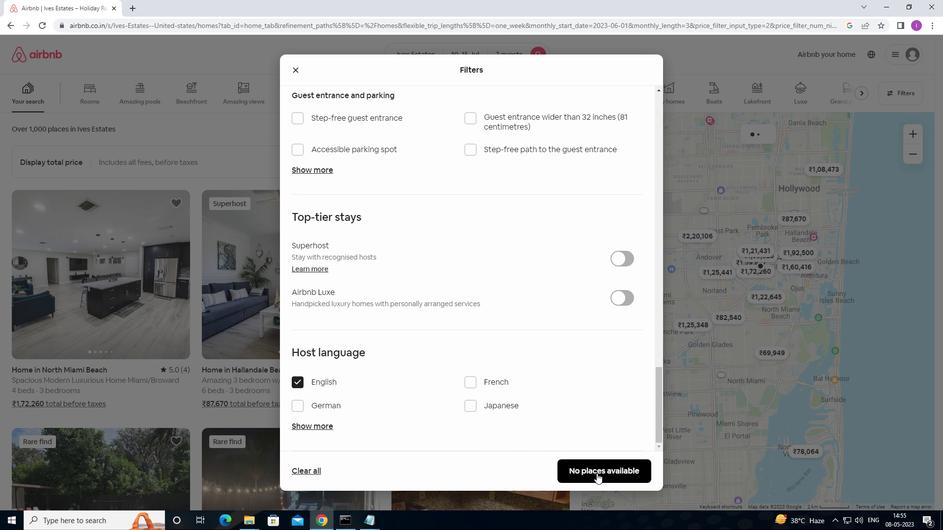
Action: Mouse moved to (554, 360)
Screenshot: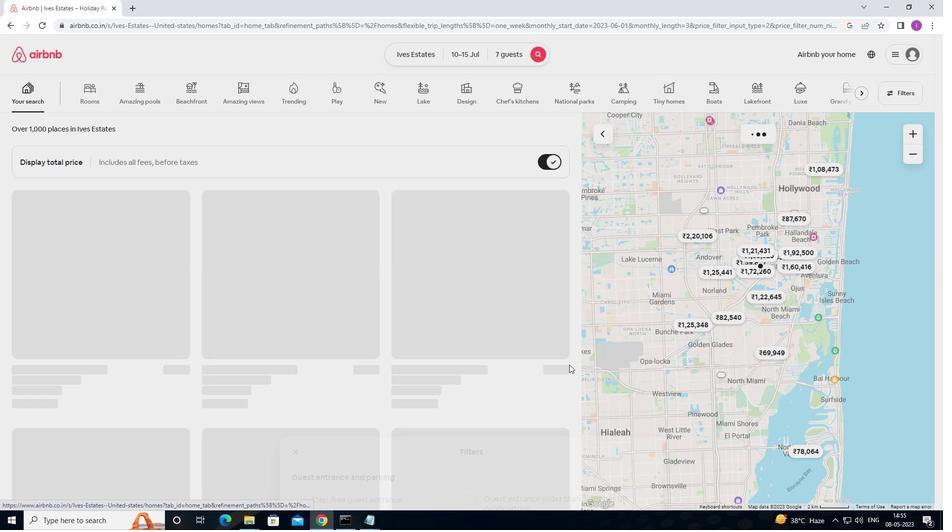 
